 Task: Search one way flight ticket for 3 adults in first from Mosinee: Central Wisconsin Airport to Jacksonville: Albert J. Ellis Airport on 5-3-2023. Choice of flights is Frontier. Number of bags: 1 carry on bag. Price is upto 77000. Outbound departure time preference is 13:15.
Action: Mouse moved to (305, 264)
Screenshot: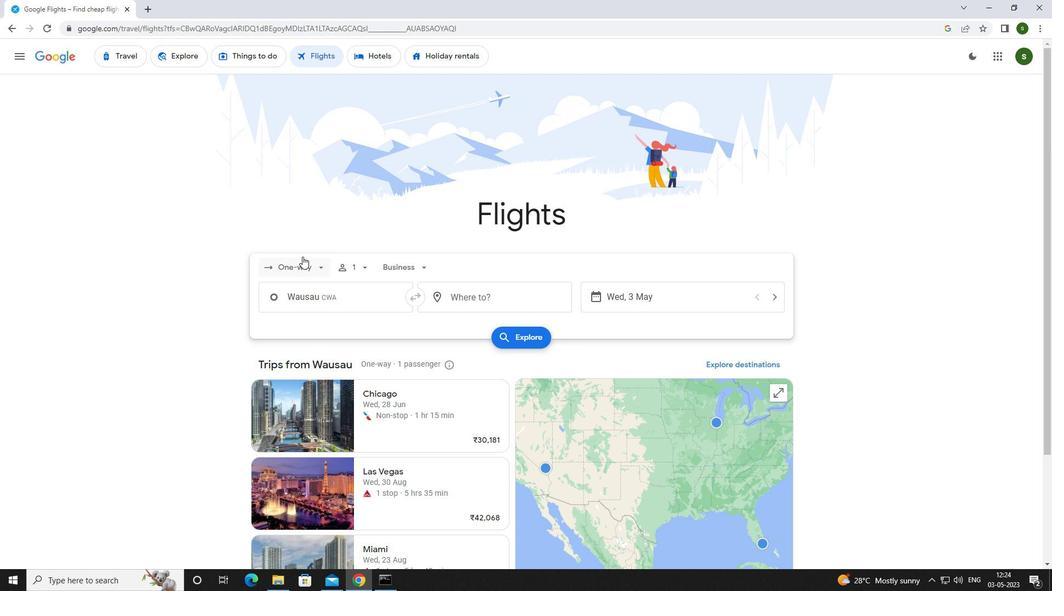 
Action: Mouse pressed left at (305, 264)
Screenshot: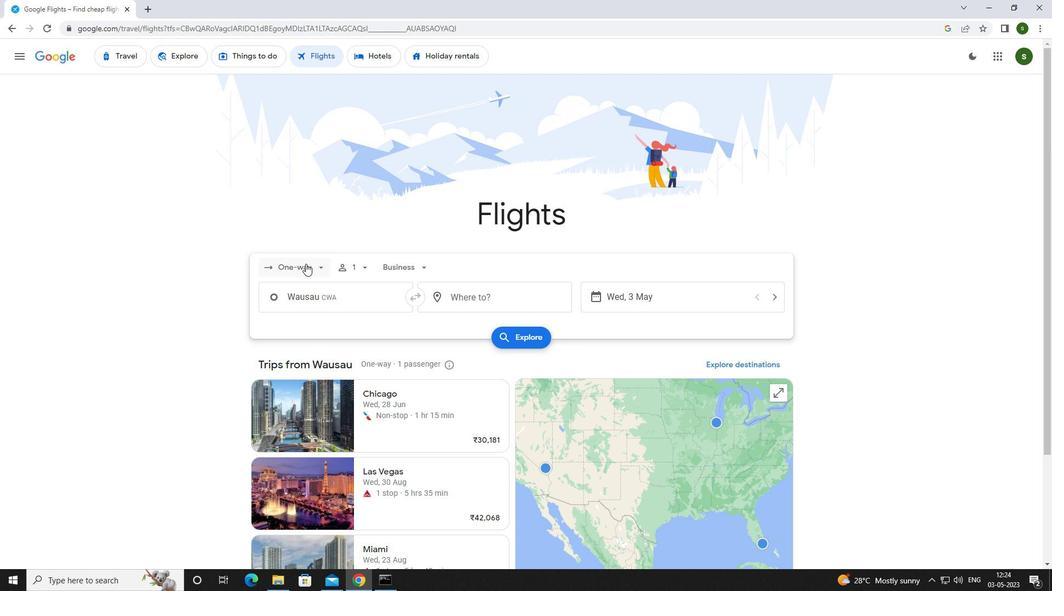 
Action: Mouse moved to (316, 314)
Screenshot: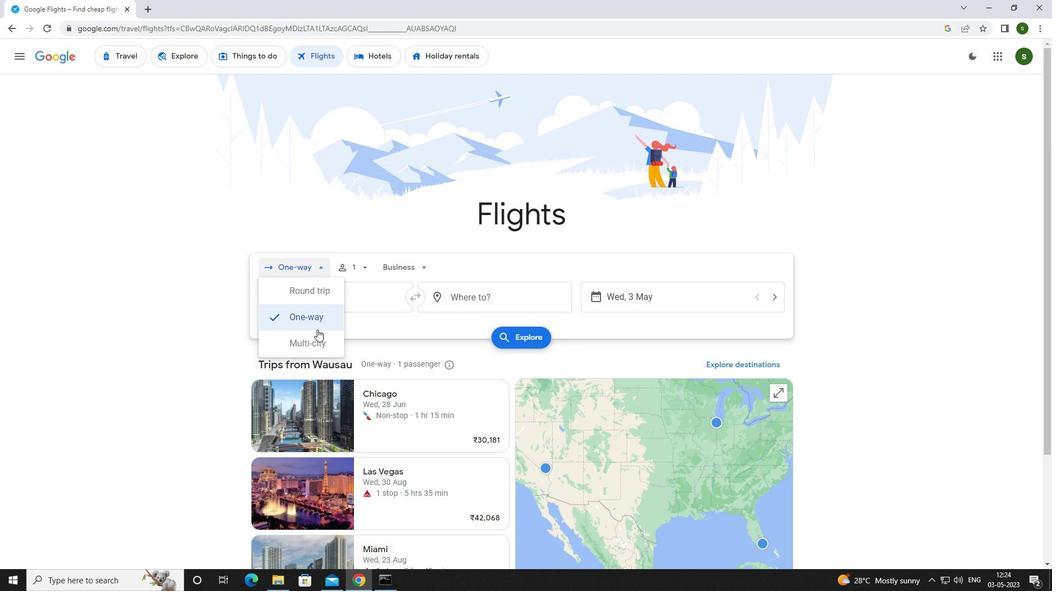 
Action: Mouse pressed left at (316, 314)
Screenshot: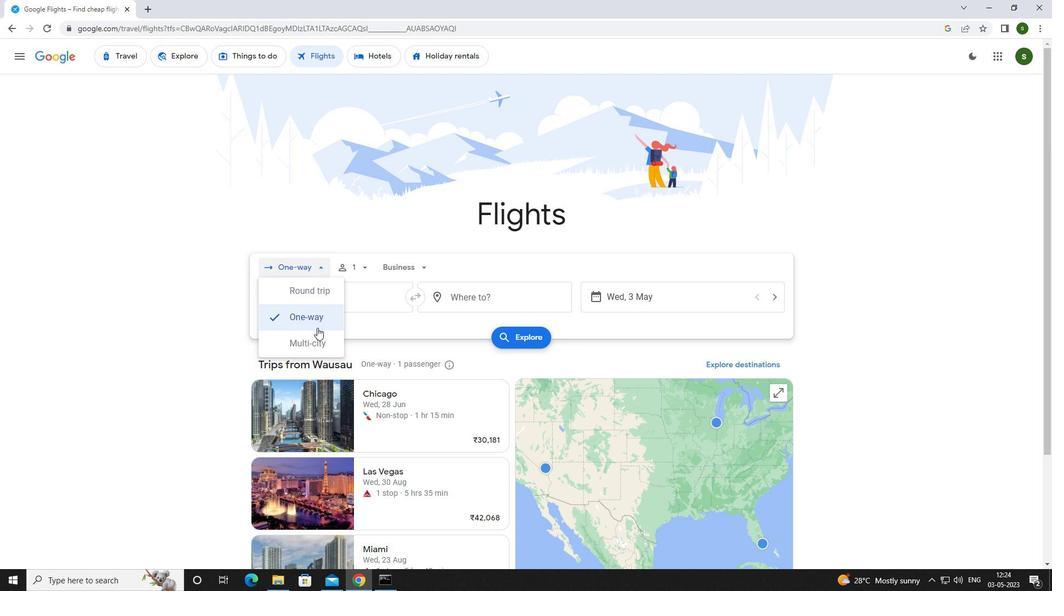 
Action: Mouse moved to (357, 265)
Screenshot: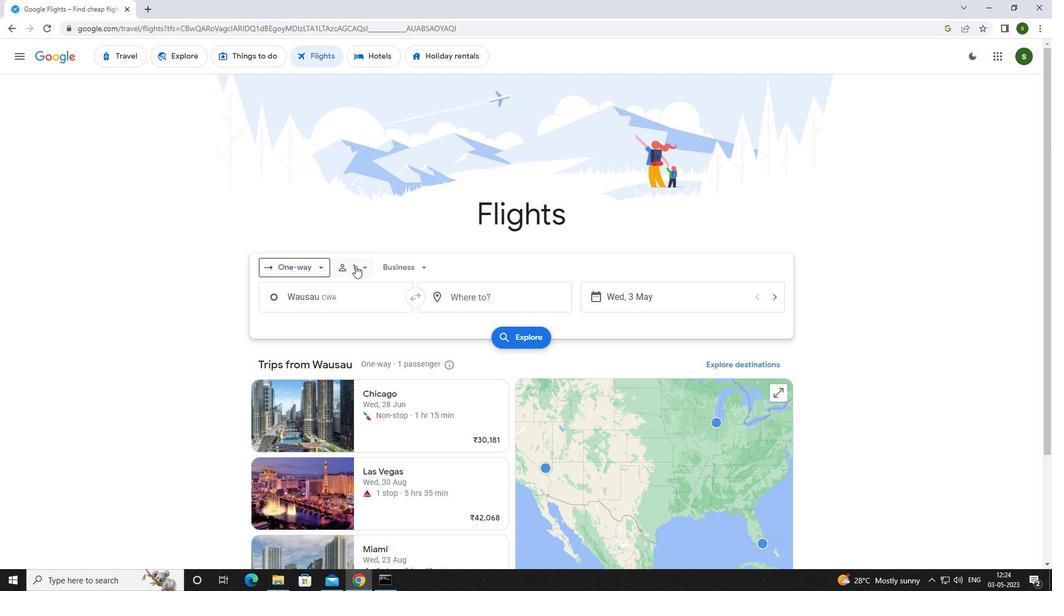 
Action: Mouse pressed left at (357, 265)
Screenshot: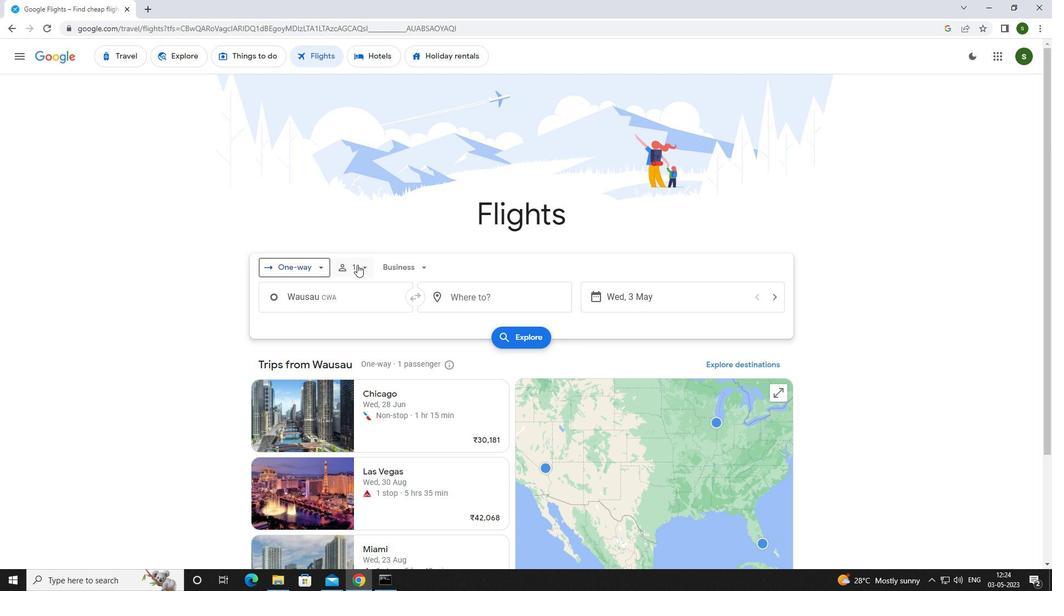 
Action: Mouse moved to (448, 294)
Screenshot: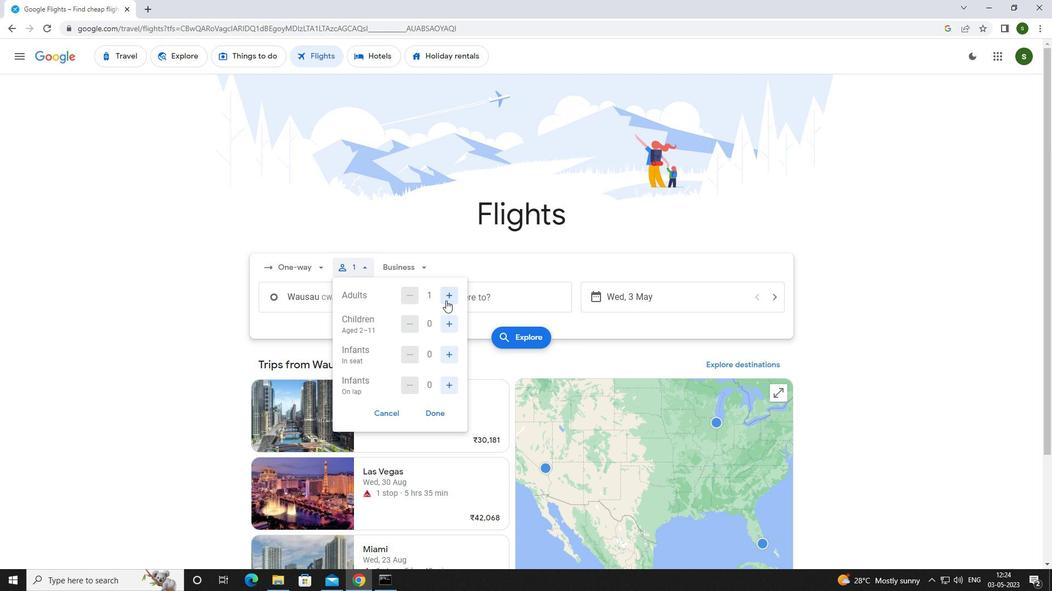 
Action: Mouse pressed left at (448, 294)
Screenshot: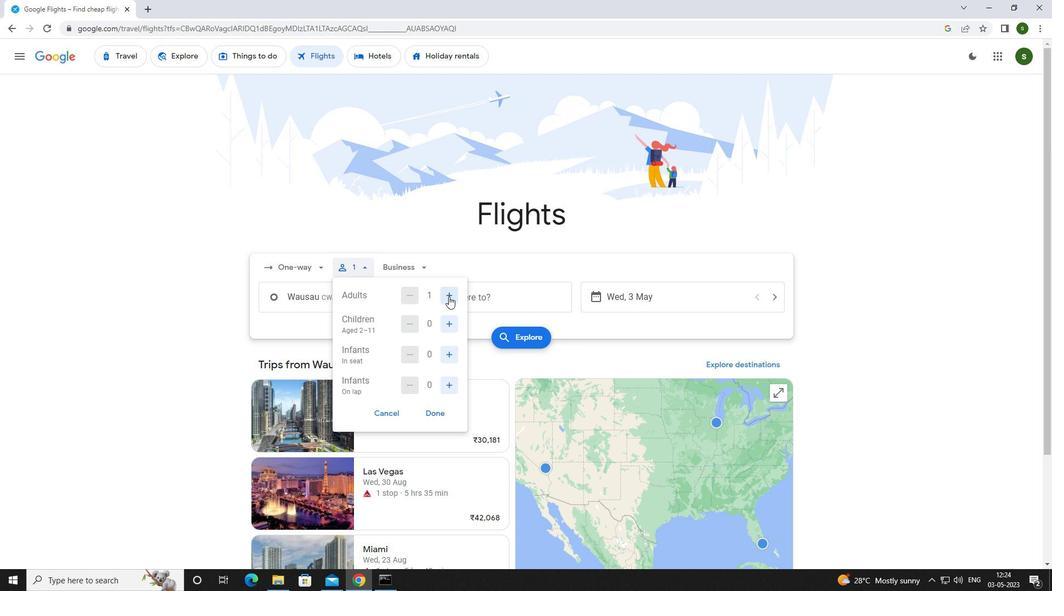 
Action: Mouse pressed left at (448, 294)
Screenshot: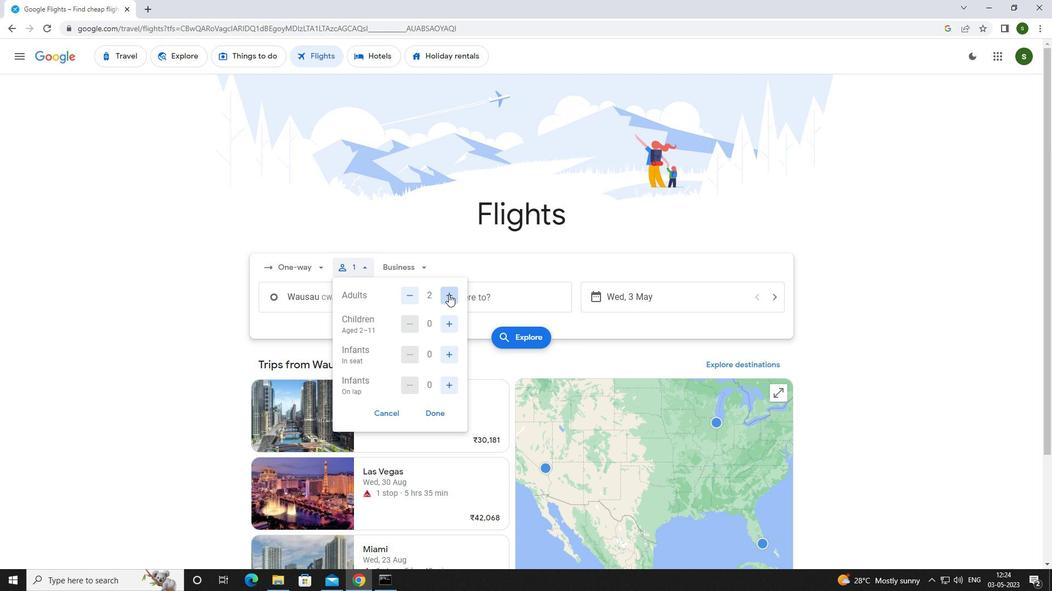
Action: Mouse moved to (407, 262)
Screenshot: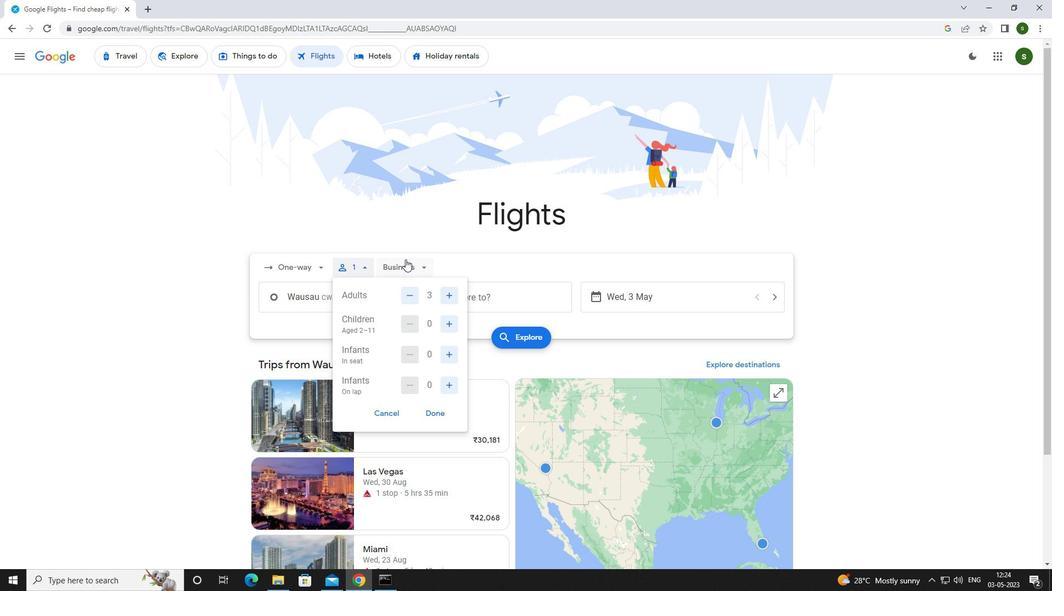 
Action: Mouse pressed left at (407, 262)
Screenshot: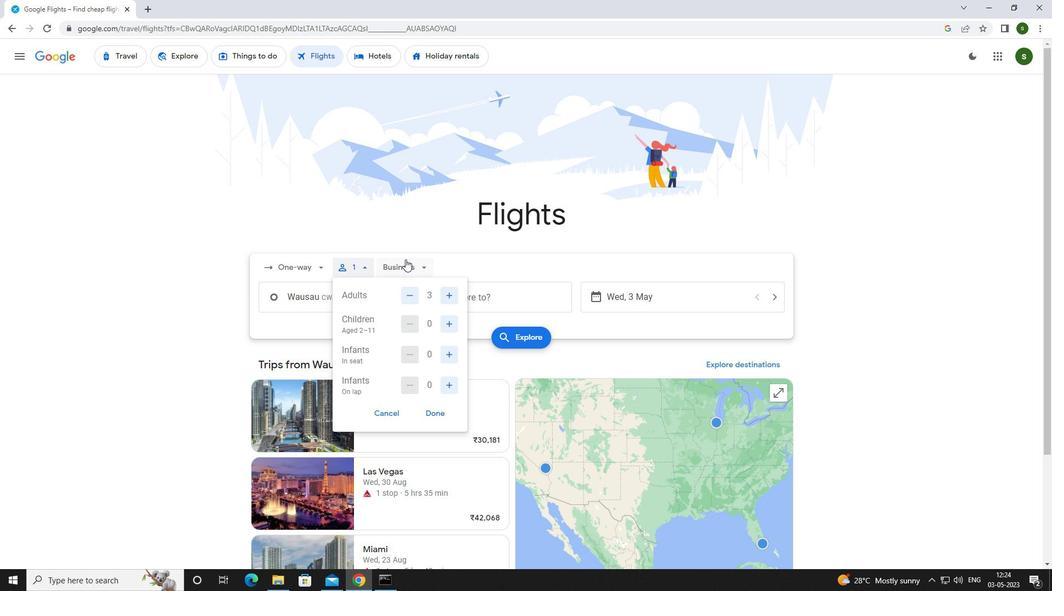 
Action: Mouse moved to (425, 366)
Screenshot: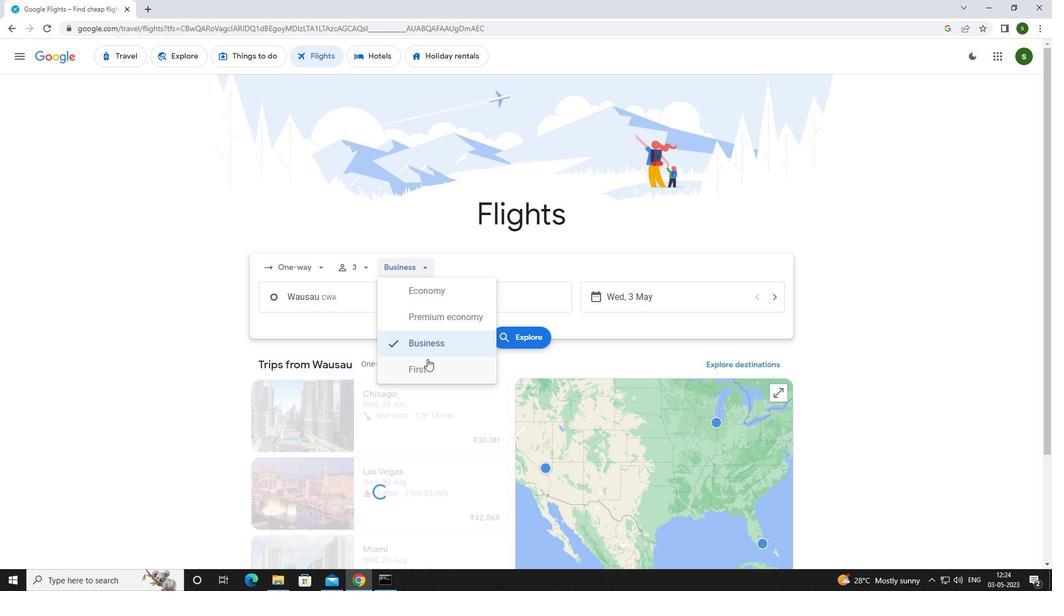 
Action: Mouse pressed left at (425, 366)
Screenshot: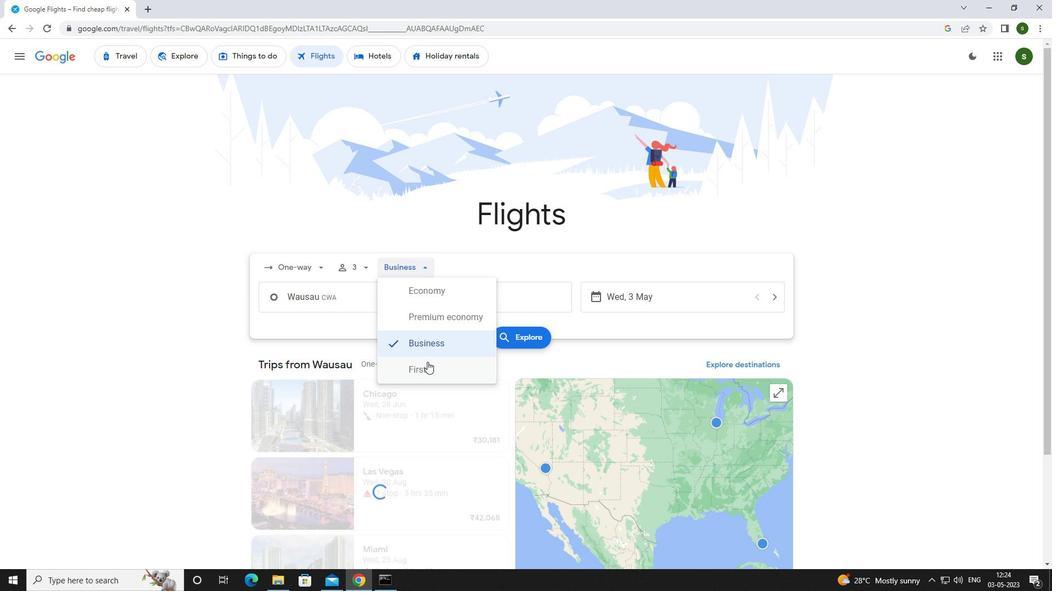 
Action: Mouse moved to (365, 302)
Screenshot: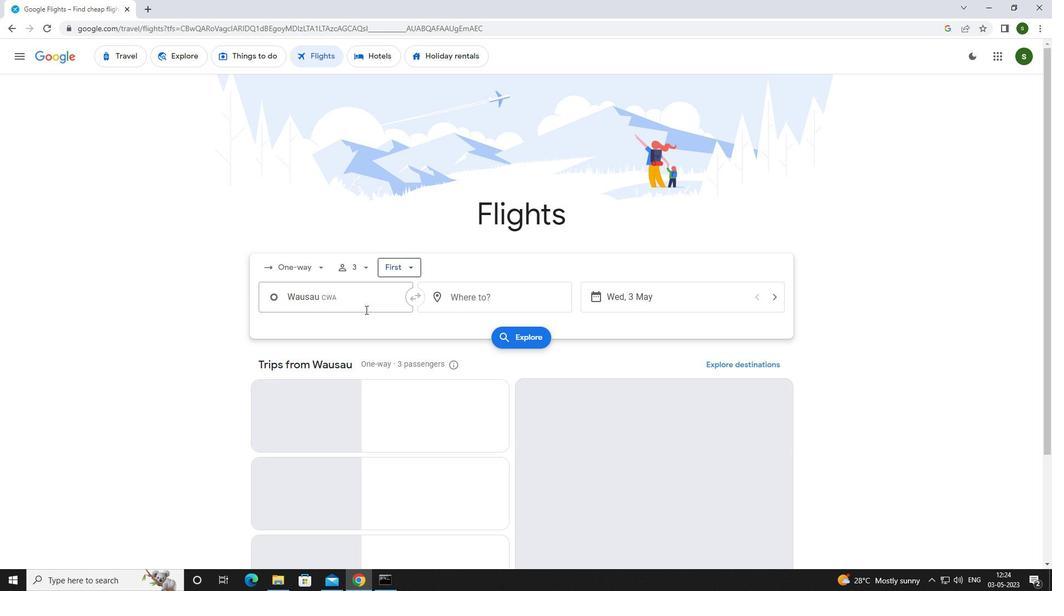 
Action: Mouse pressed left at (365, 302)
Screenshot: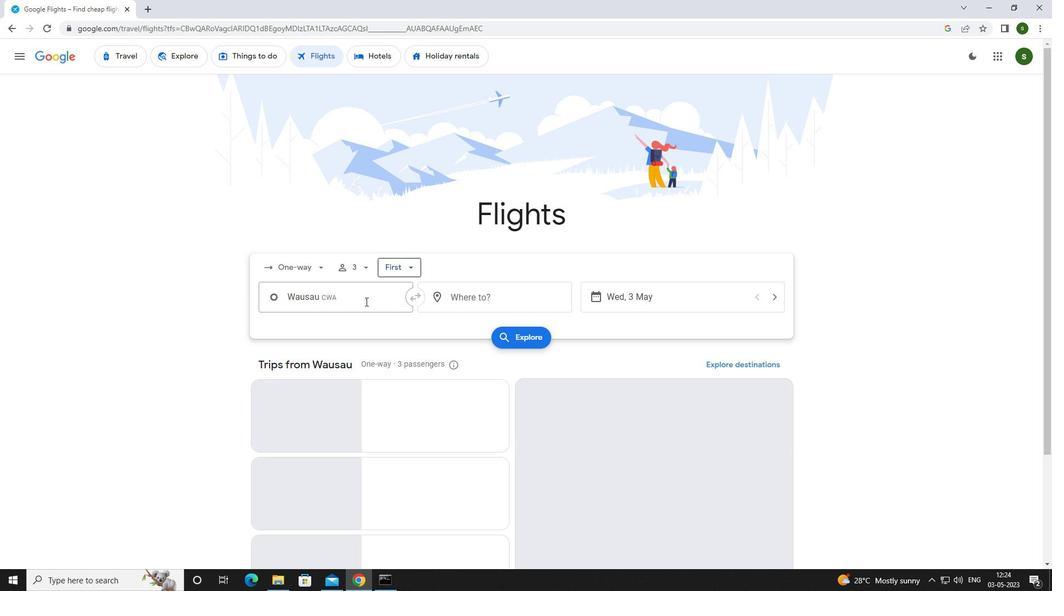 
Action: Key pressed <Key.caps_lock>m<Key.caps_lock>oisn<Key.backspace><Key.backspace><Key.backspace>sinee
Screenshot: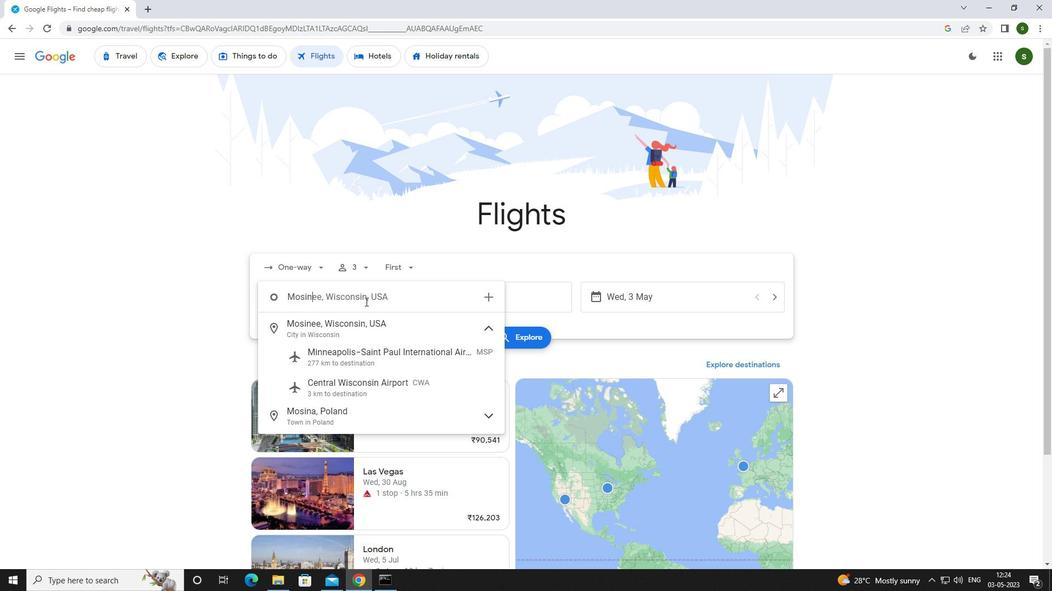 
Action: Mouse moved to (372, 385)
Screenshot: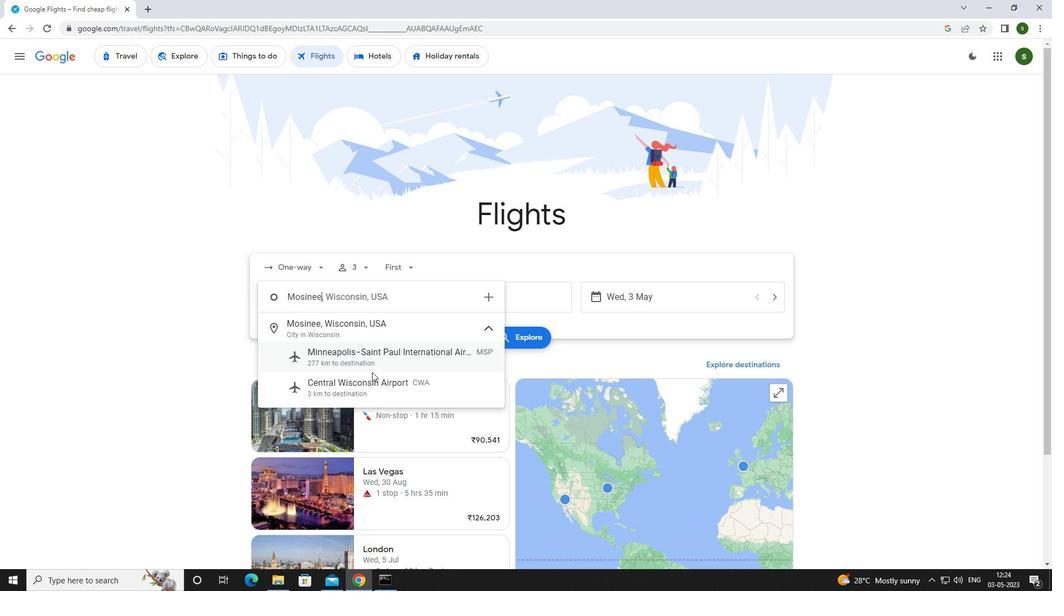 
Action: Mouse pressed left at (372, 385)
Screenshot: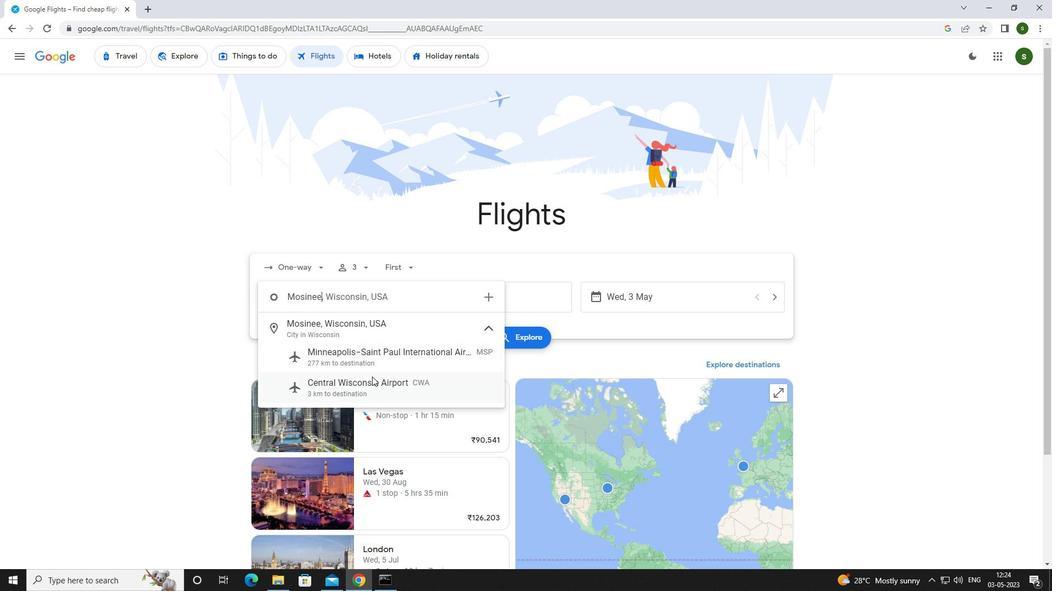
Action: Mouse moved to (454, 300)
Screenshot: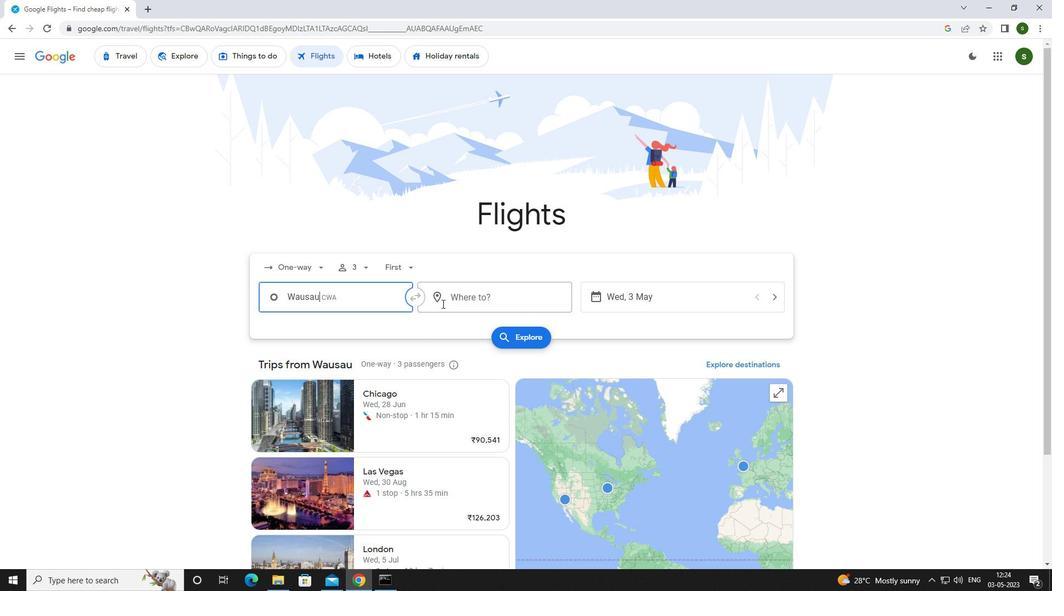
Action: Mouse pressed left at (454, 300)
Screenshot: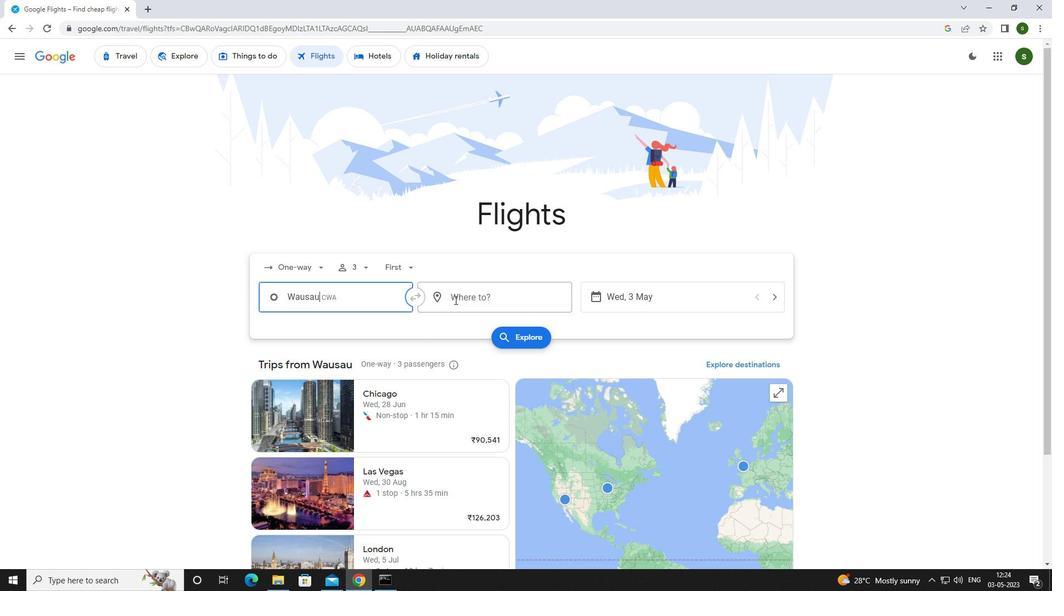 
Action: Mouse moved to (457, 298)
Screenshot: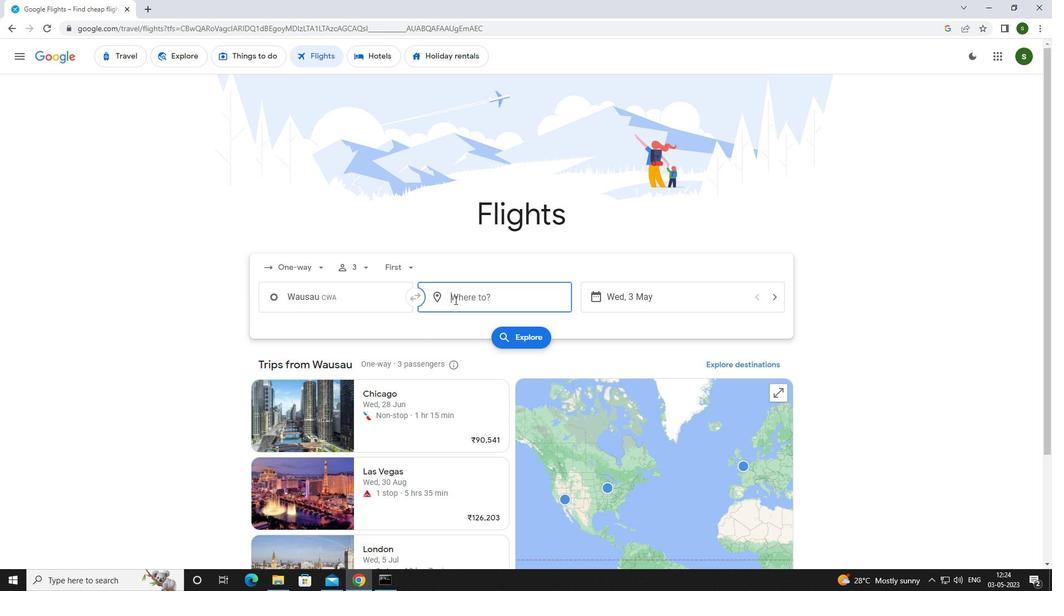 
Action: Key pressed <Key.caps_lock>a<Key.caps_lock>lbert<Key.space>
Screenshot: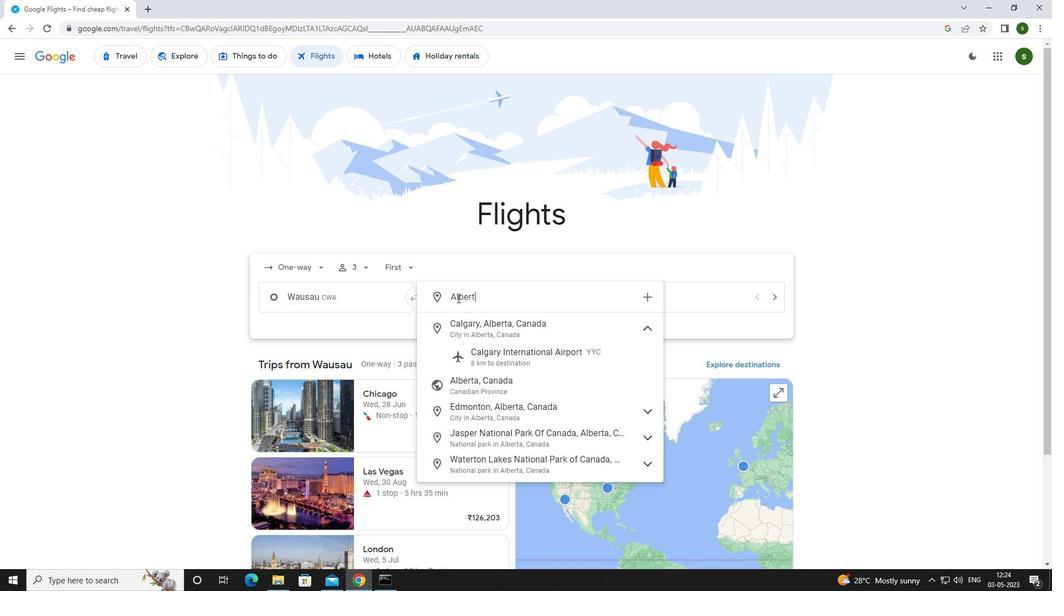 
Action: Mouse moved to (471, 323)
Screenshot: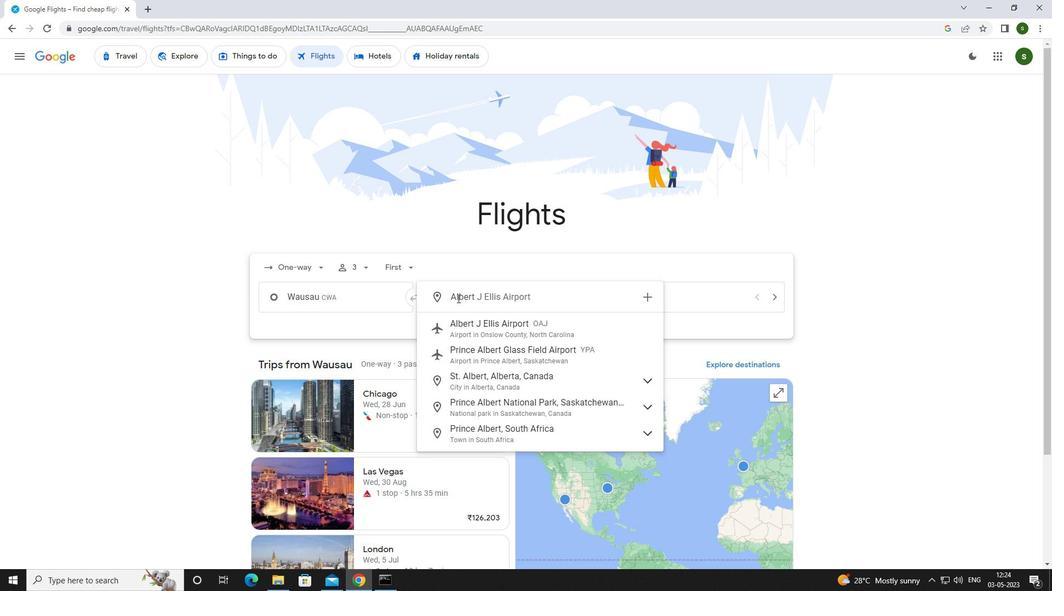 
Action: Mouse pressed left at (471, 323)
Screenshot: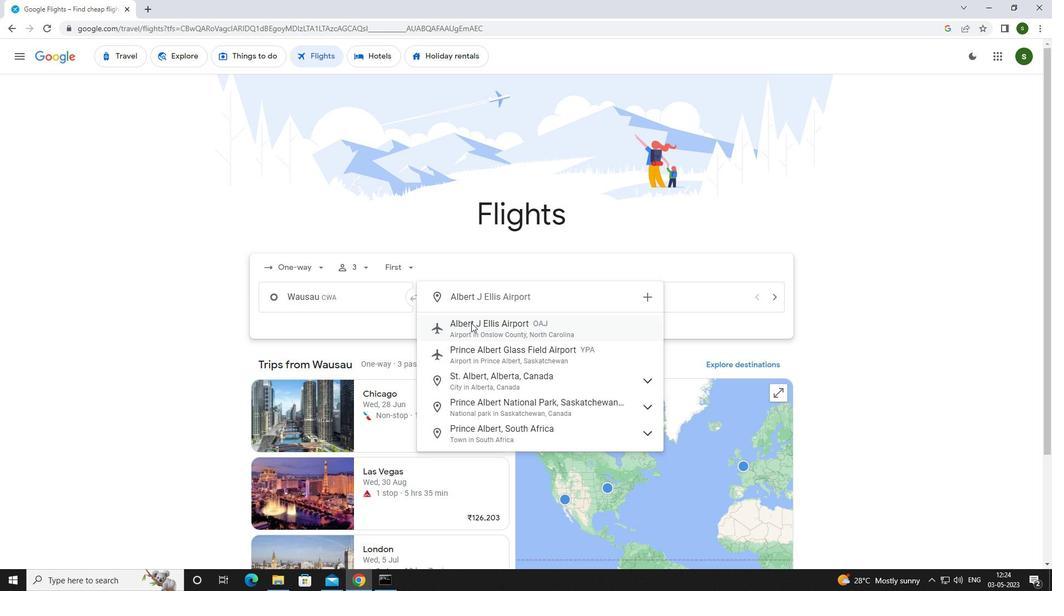 
Action: Mouse moved to (658, 298)
Screenshot: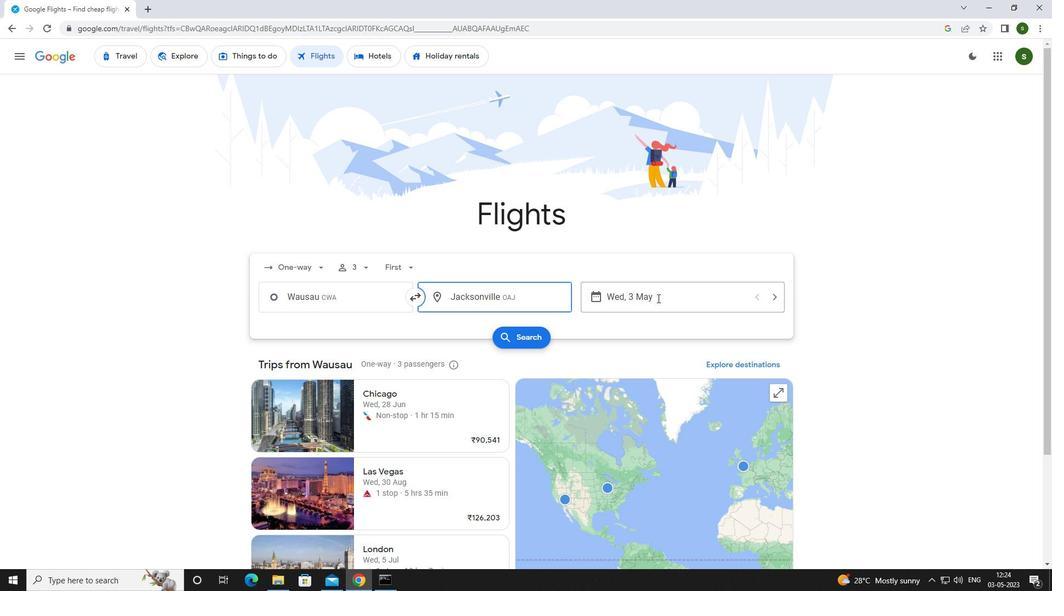 
Action: Mouse pressed left at (658, 298)
Screenshot: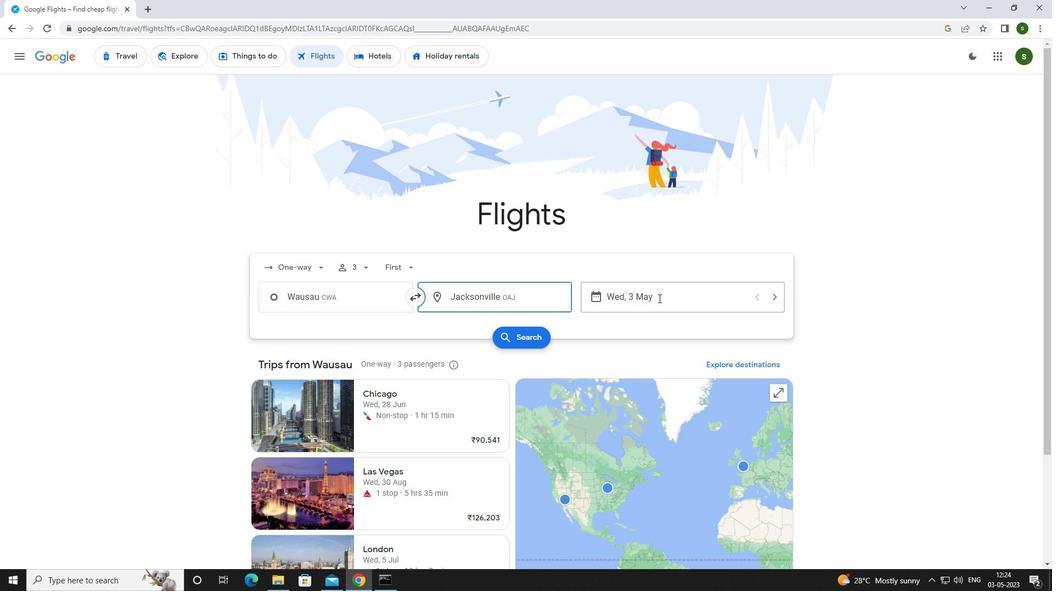 
Action: Mouse moved to (467, 375)
Screenshot: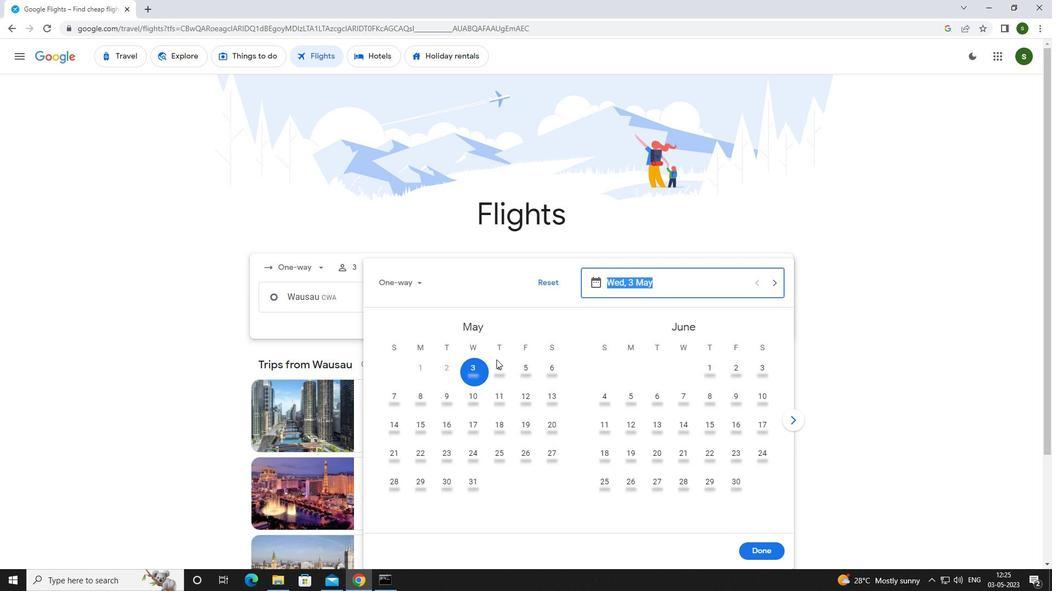 
Action: Mouse pressed left at (467, 375)
Screenshot: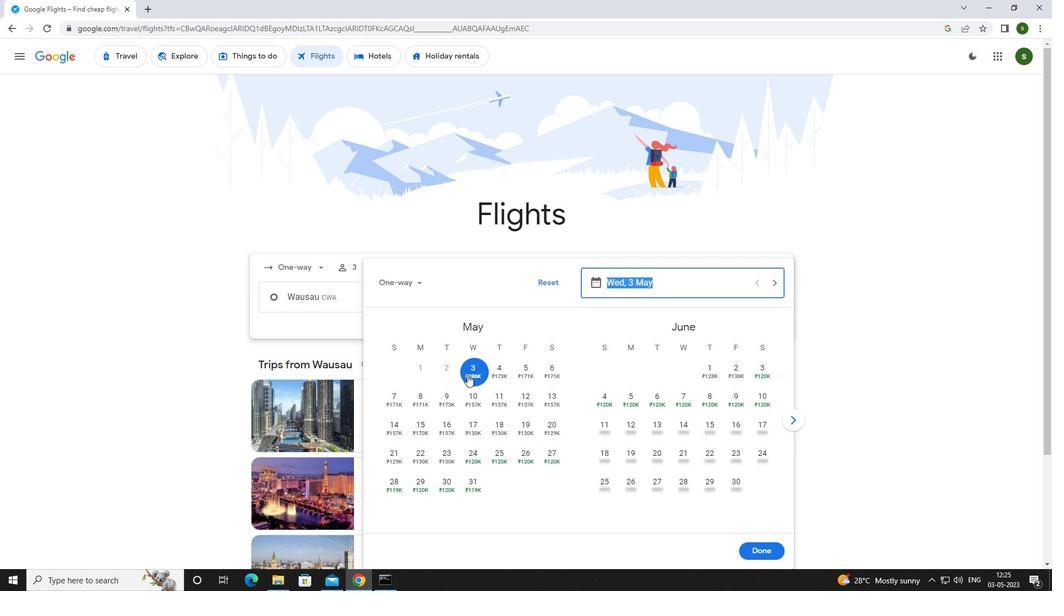 
Action: Mouse moved to (761, 550)
Screenshot: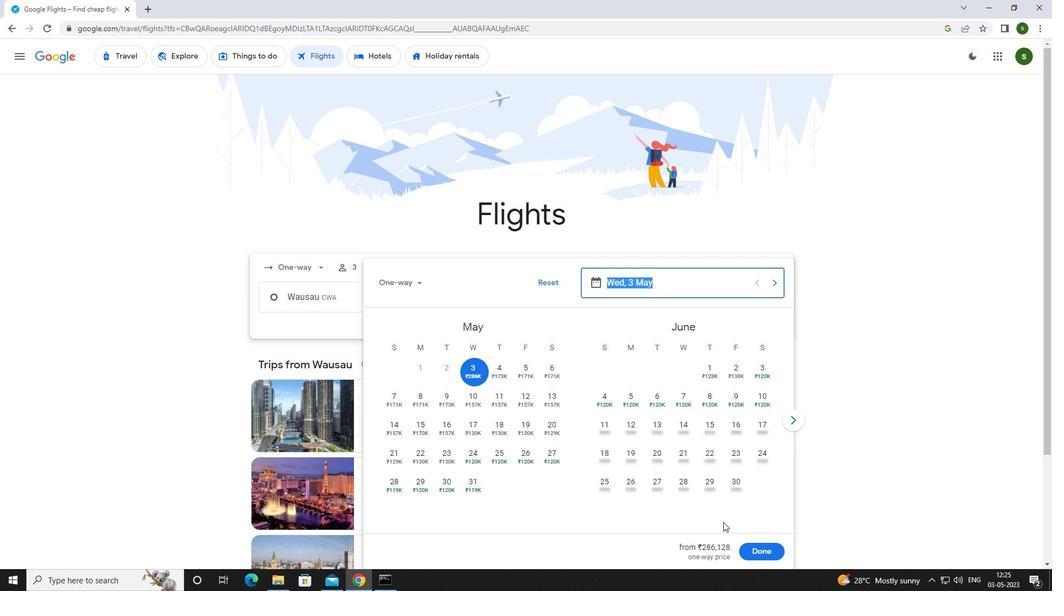 
Action: Mouse pressed left at (761, 550)
Screenshot: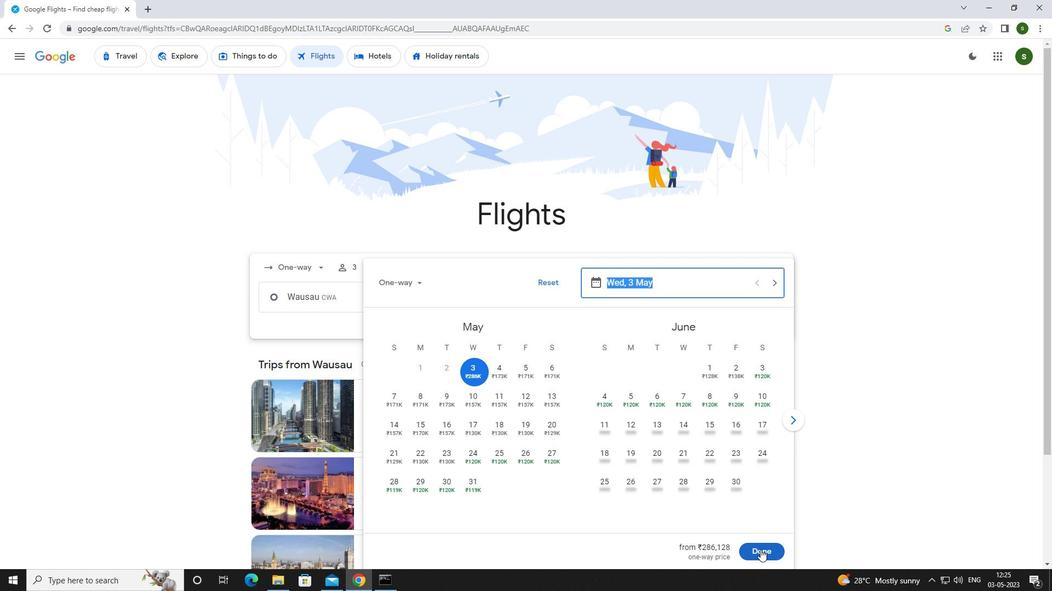 
Action: Mouse moved to (541, 336)
Screenshot: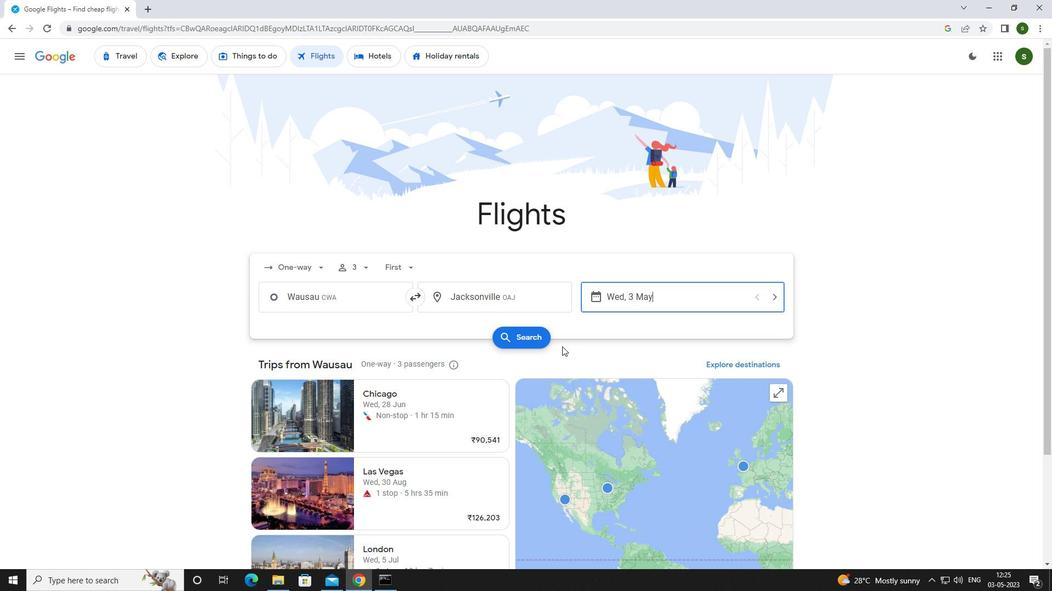 
Action: Mouse pressed left at (541, 336)
Screenshot: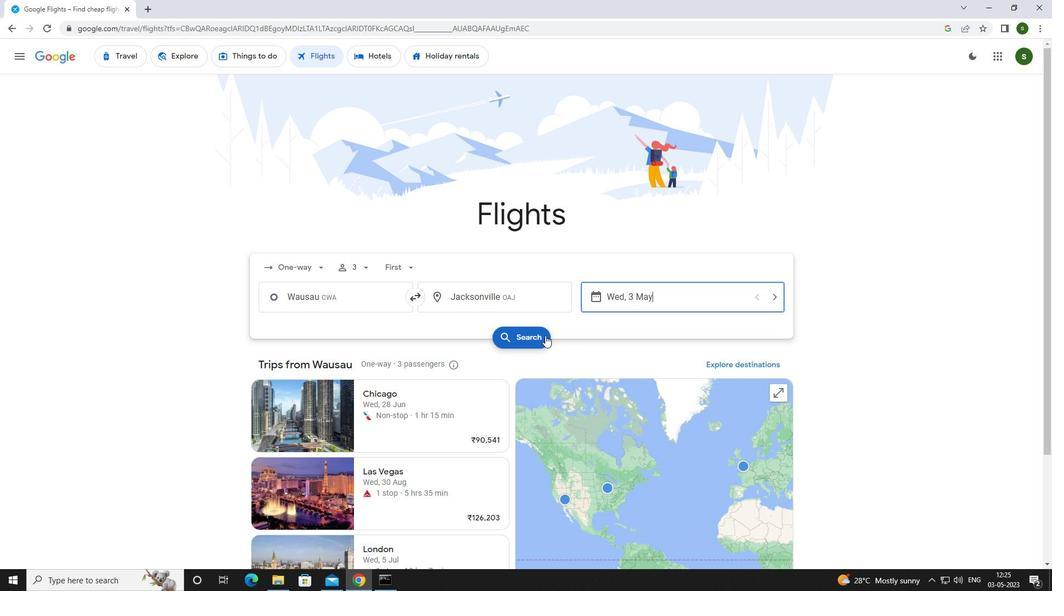
Action: Mouse moved to (267, 160)
Screenshot: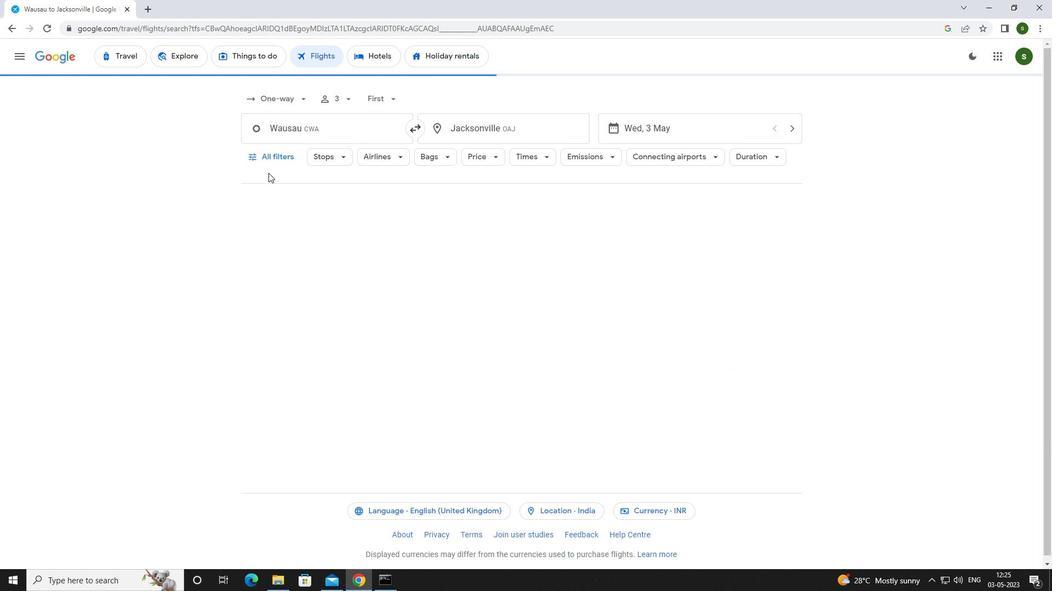 
Action: Mouse pressed left at (267, 160)
Screenshot: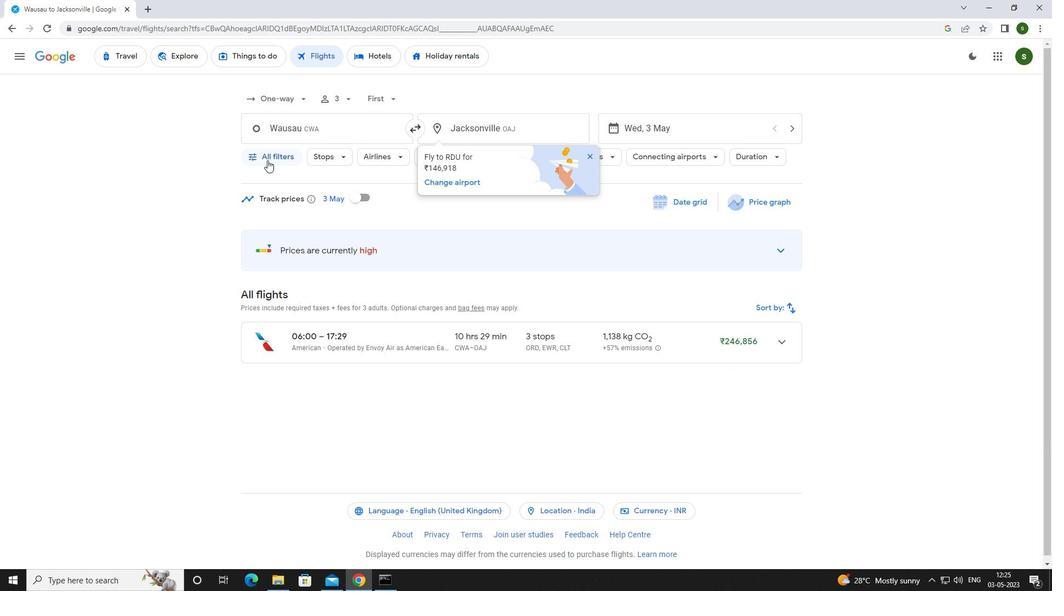 
Action: Mouse moved to (411, 390)
Screenshot: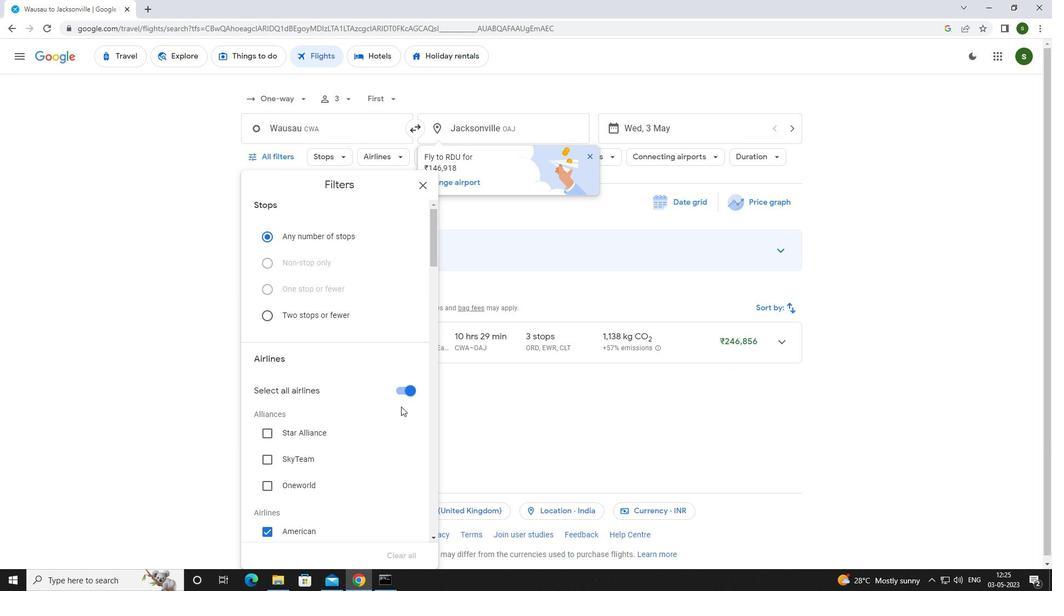 
Action: Mouse pressed left at (411, 390)
Screenshot: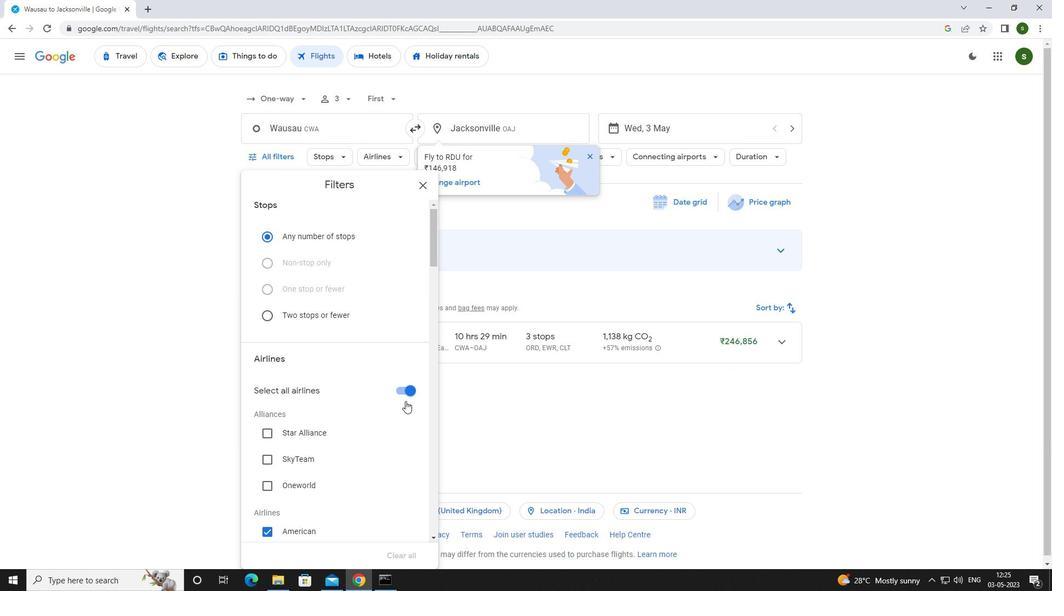
Action: Mouse moved to (382, 333)
Screenshot: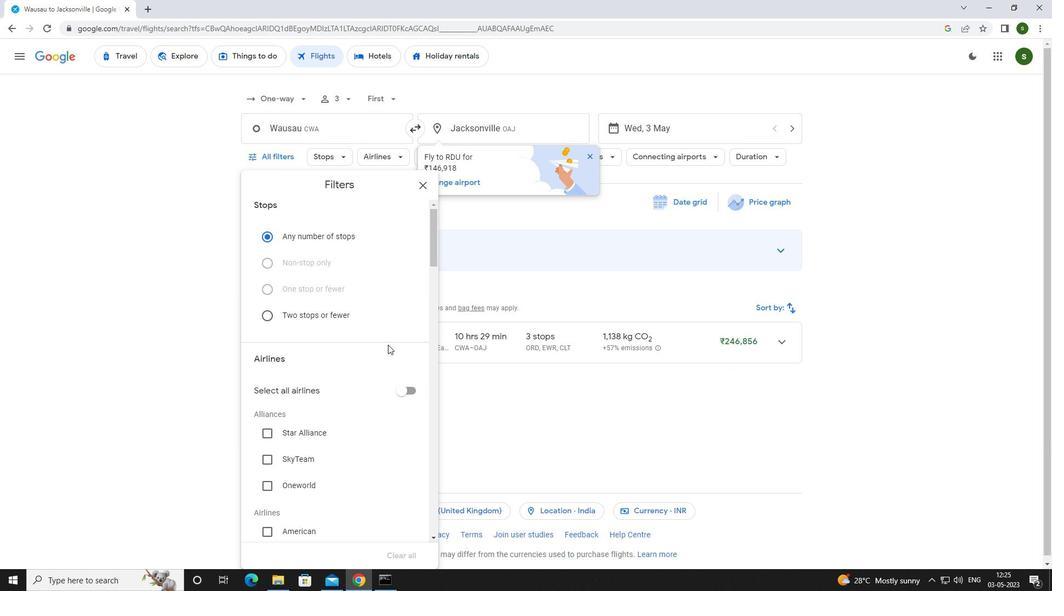 
Action: Mouse scrolled (382, 332) with delta (0, 0)
Screenshot: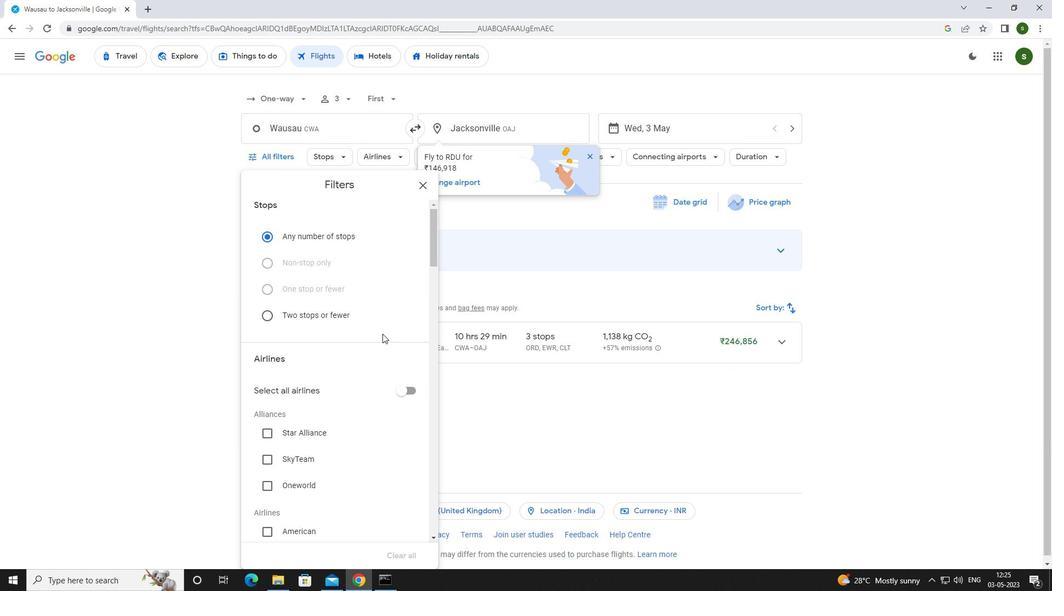 
Action: Mouse scrolled (382, 332) with delta (0, 0)
Screenshot: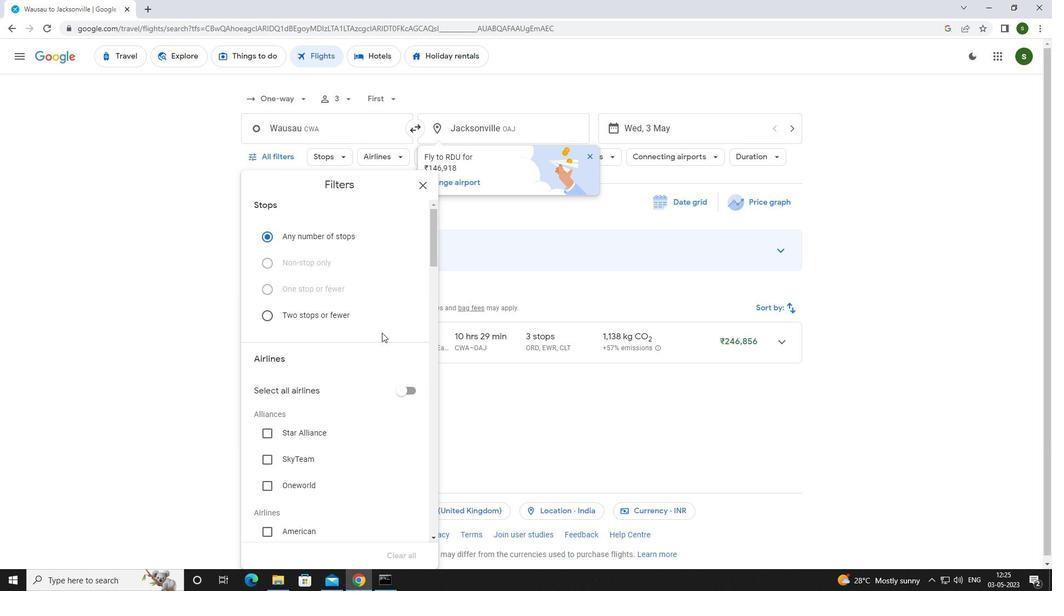 
Action: Mouse scrolled (382, 332) with delta (0, 0)
Screenshot: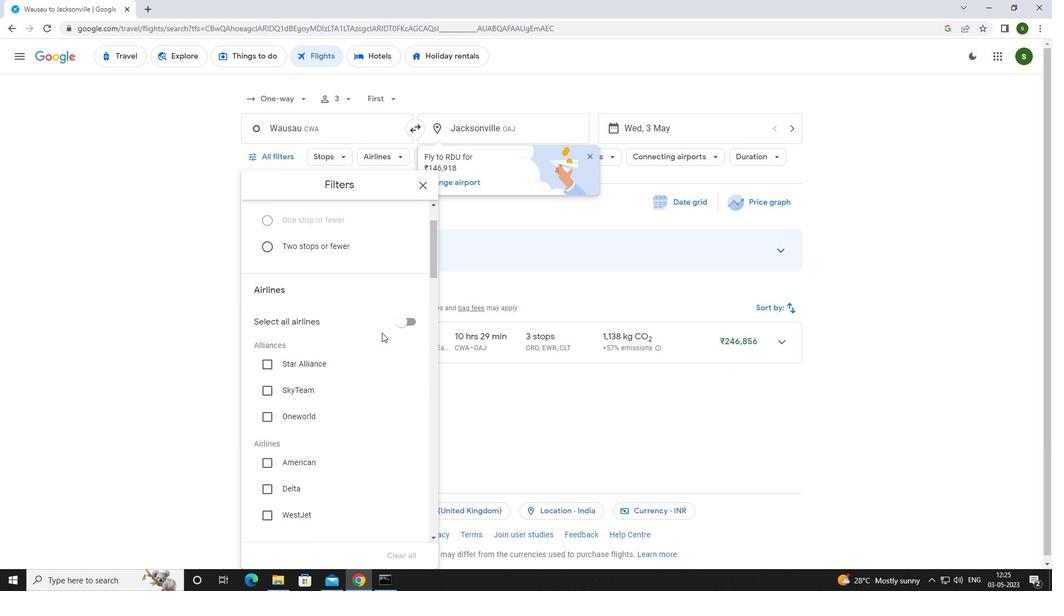 
Action: Mouse scrolled (382, 332) with delta (0, 0)
Screenshot: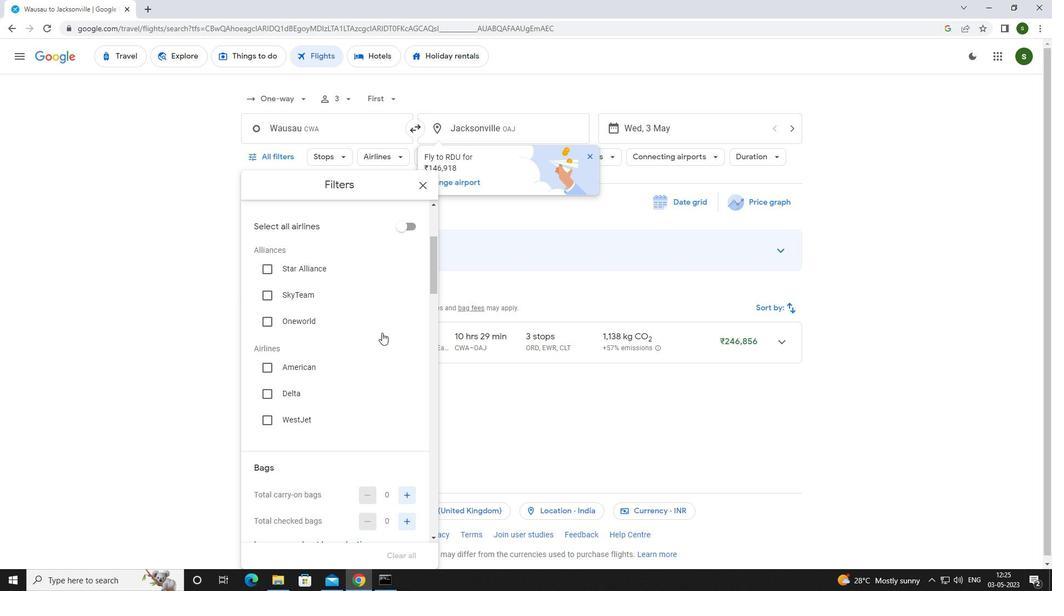 
Action: Mouse scrolled (382, 332) with delta (0, 0)
Screenshot: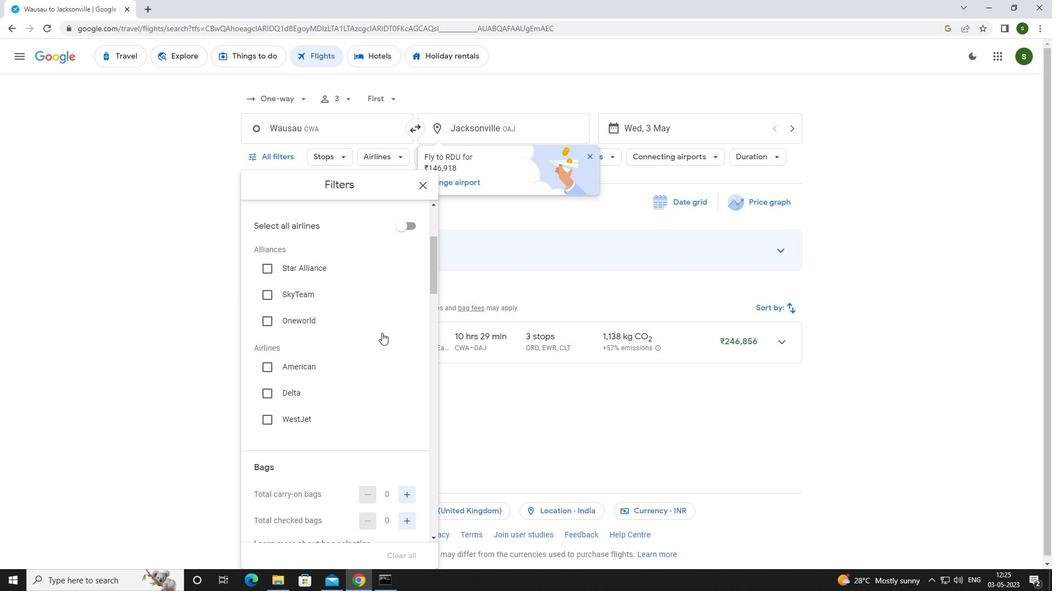 
Action: Mouse scrolled (382, 332) with delta (0, 0)
Screenshot: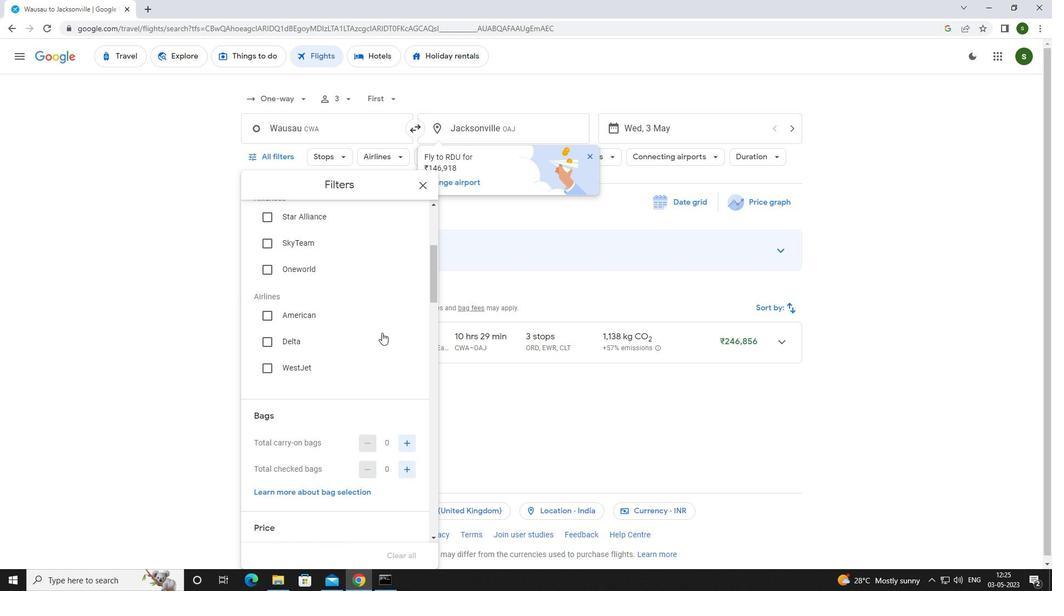 
Action: Mouse moved to (406, 332)
Screenshot: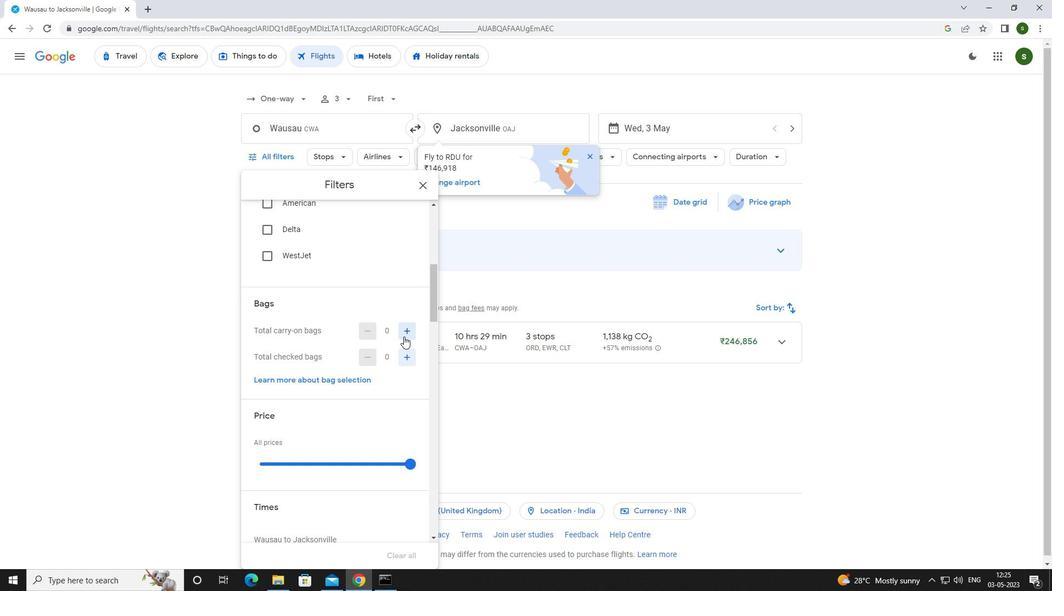 
Action: Mouse pressed left at (406, 332)
Screenshot: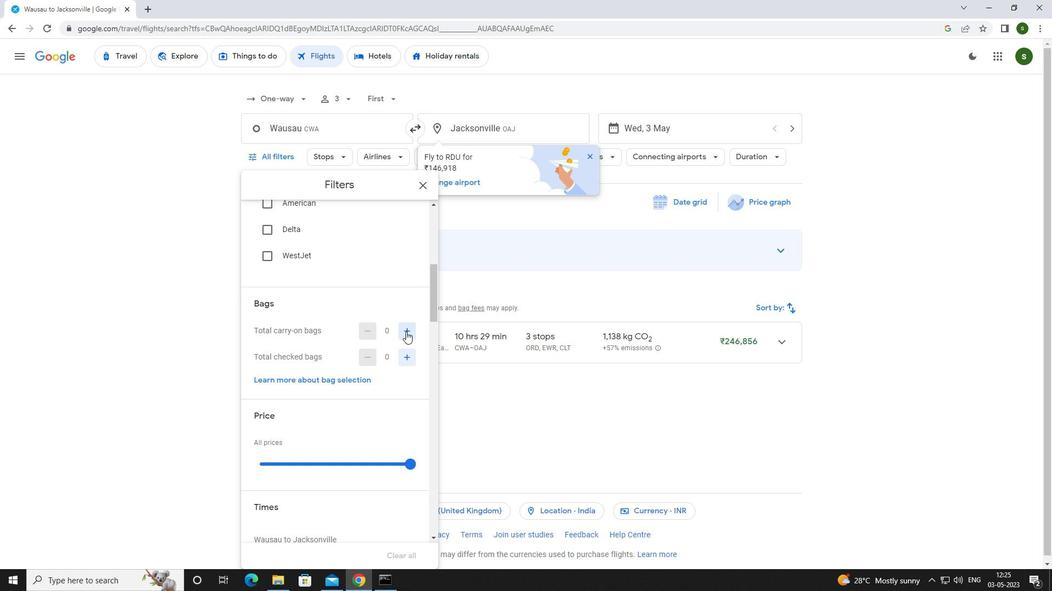 
Action: Mouse scrolled (406, 331) with delta (0, 0)
Screenshot: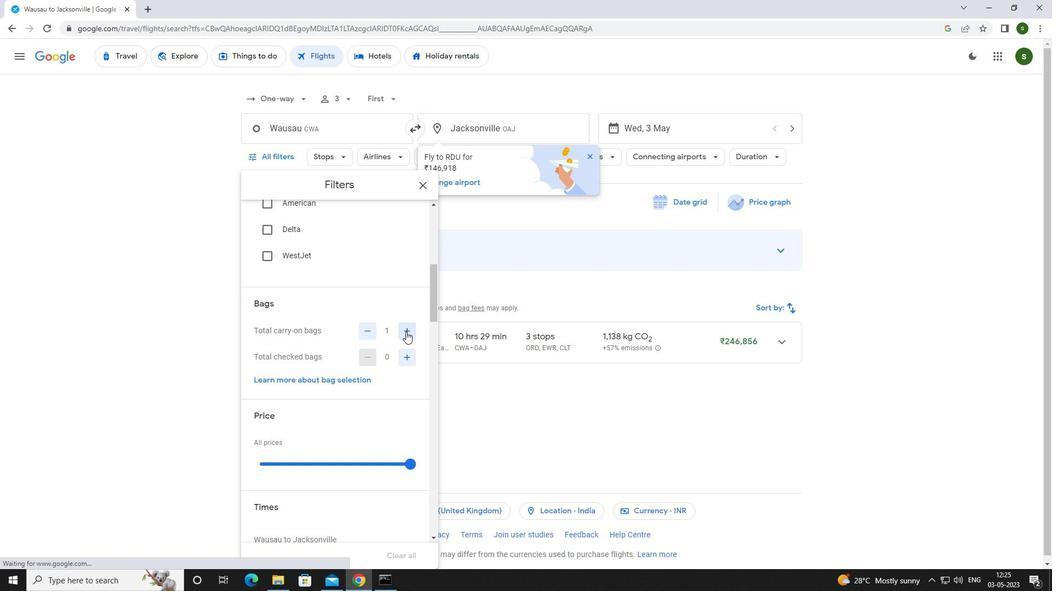 
Action: Mouse scrolled (406, 331) with delta (0, 0)
Screenshot: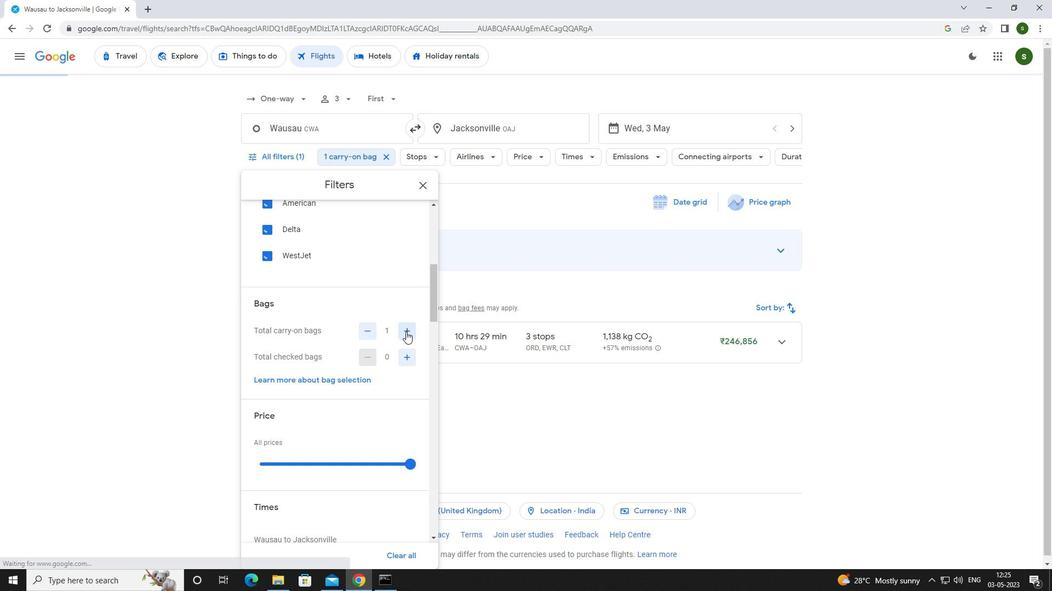 
Action: Mouse moved to (406, 351)
Screenshot: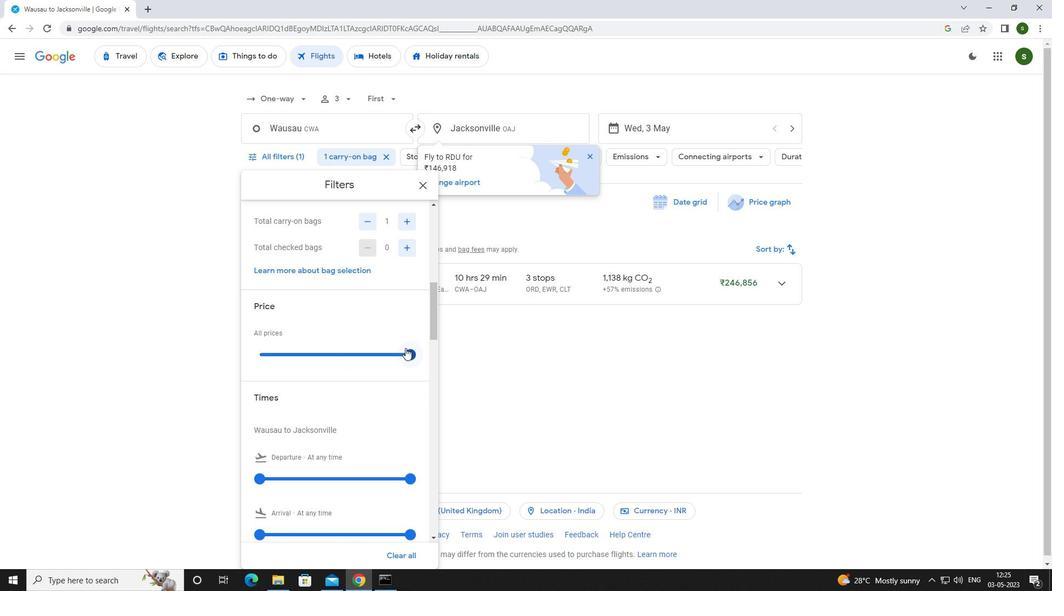
Action: Mouse pressed left at (406, 351)
Screenshot: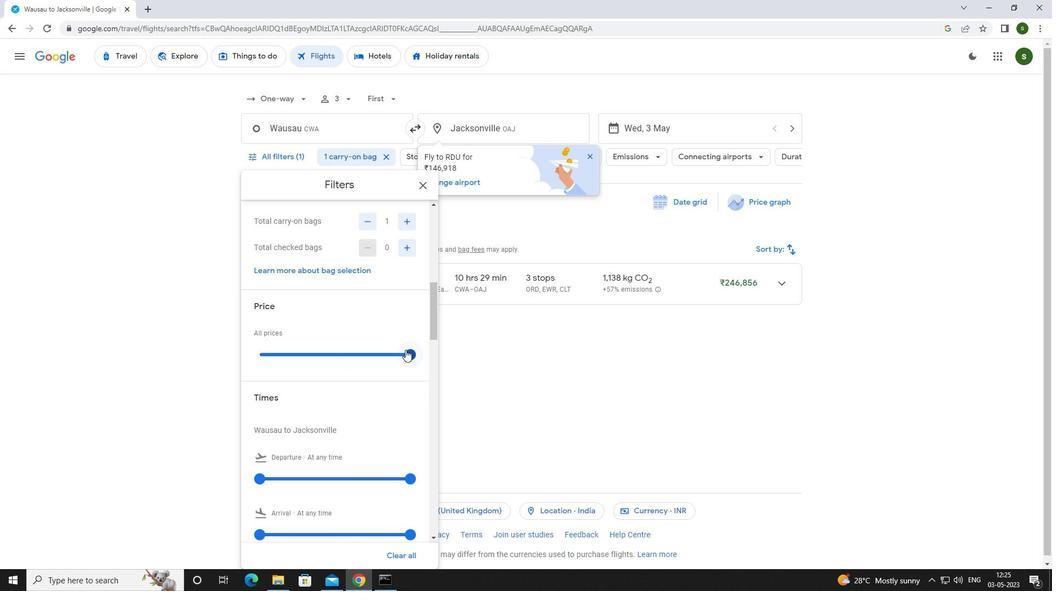 
Action: Mouse moved to (317, 379)
Screenshot: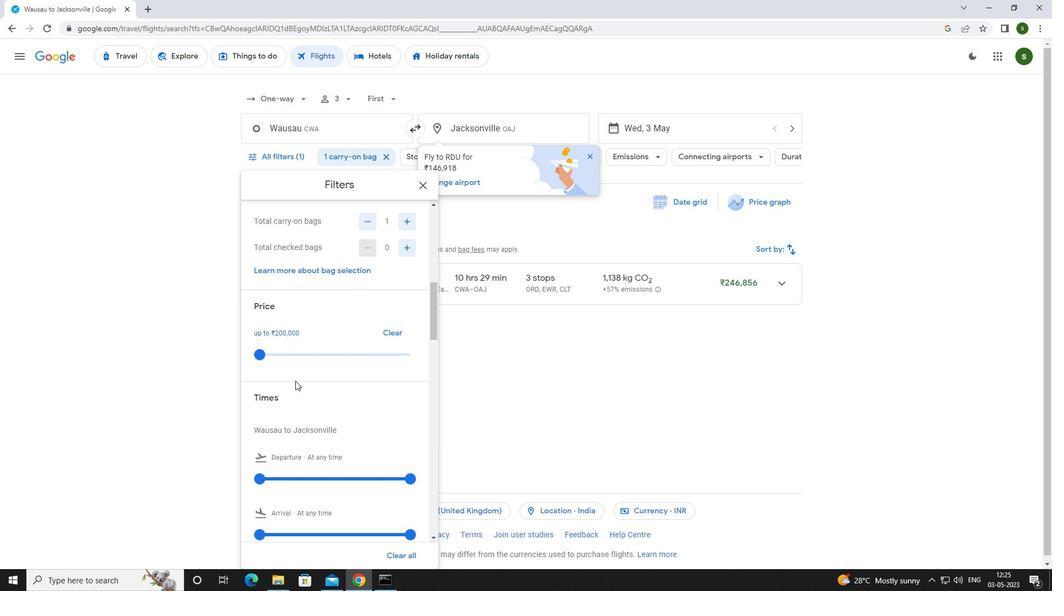 
Action: Mouse scrolled (317, 379) with delta (0, 0)
Screenshot: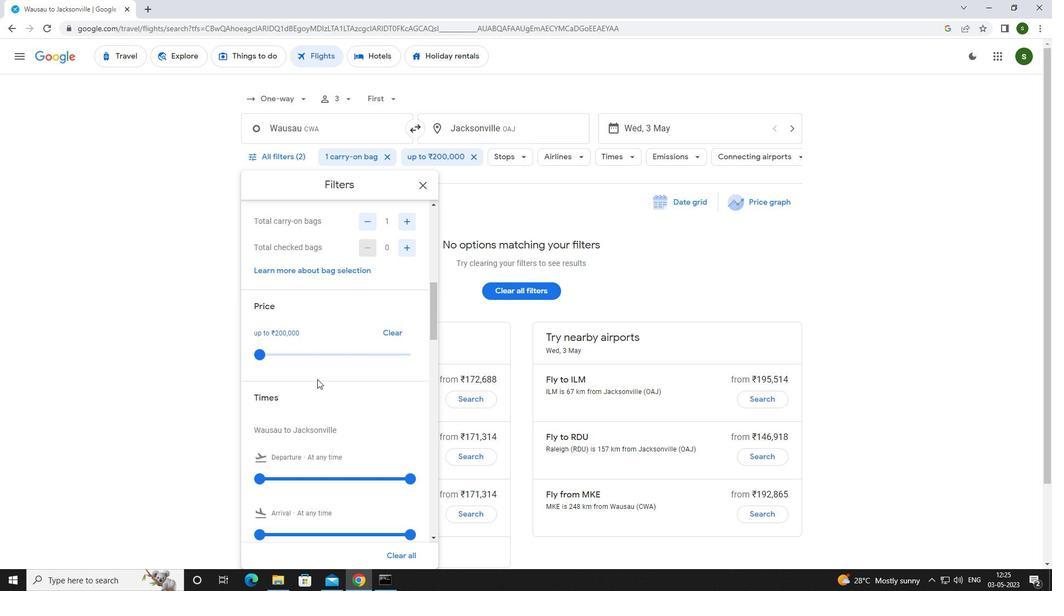 
Action: Mouse scrolled (317, 379) with delta (0, 0)
Screenshot: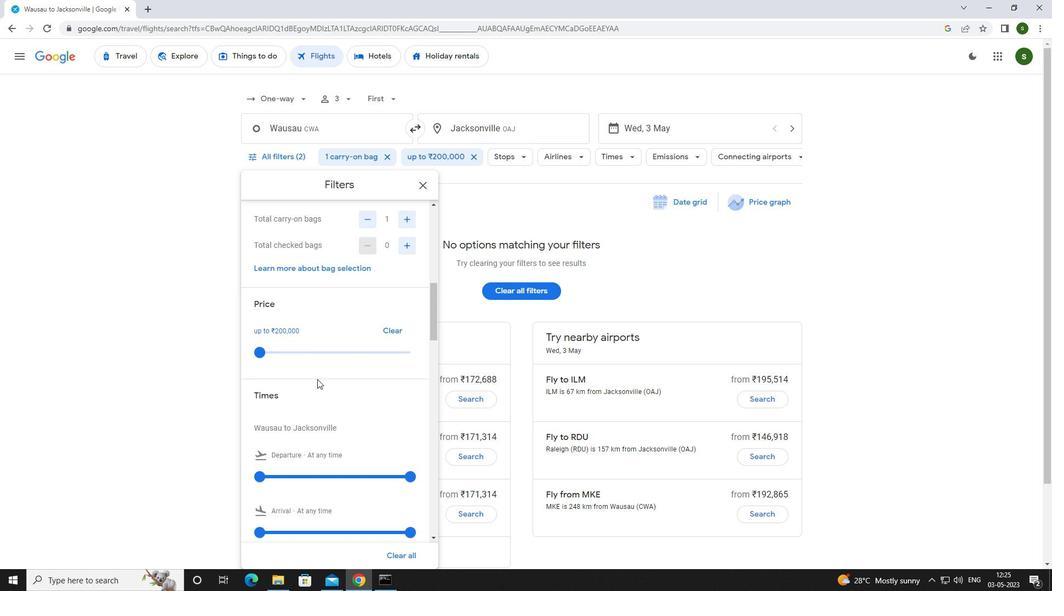 
Action: Mouse moved to (259, 369)
Screenshot: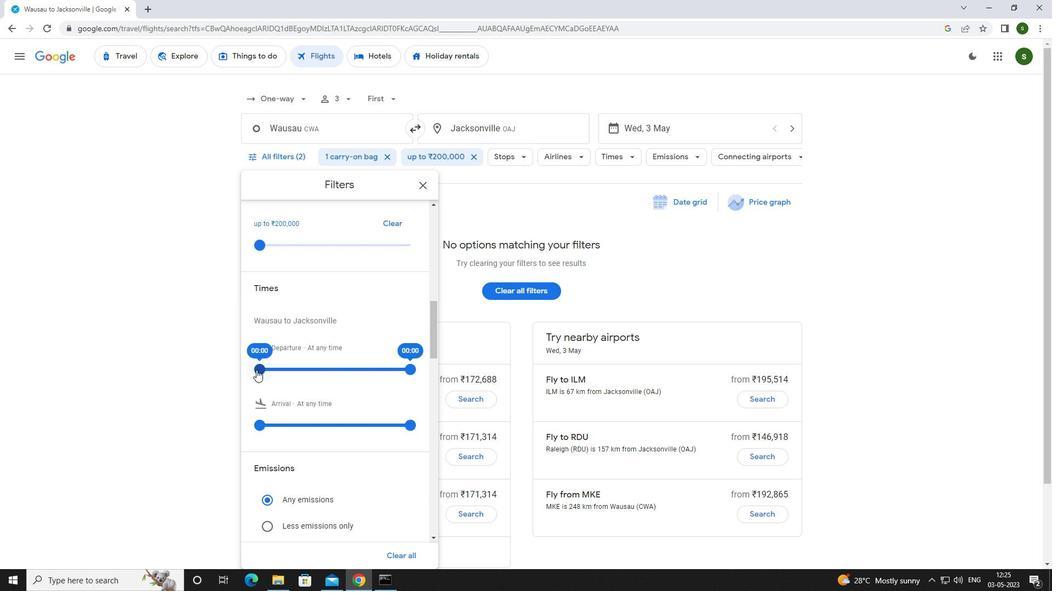 
Action: Mouse pressed left at (259, 369)
Screenshot: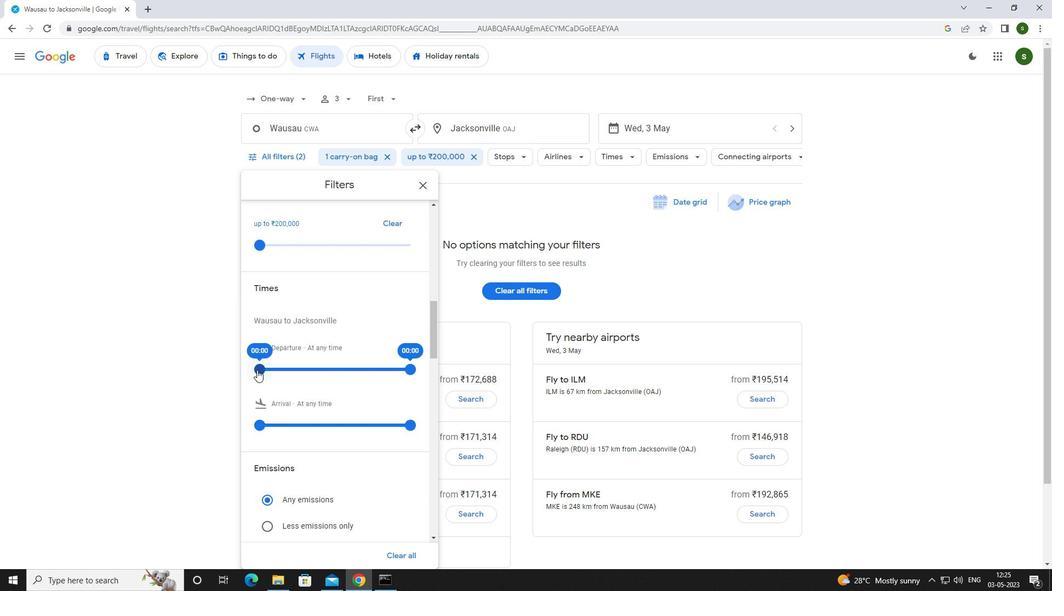 
Action: Mouse moved to (742, 281)
Screenshot: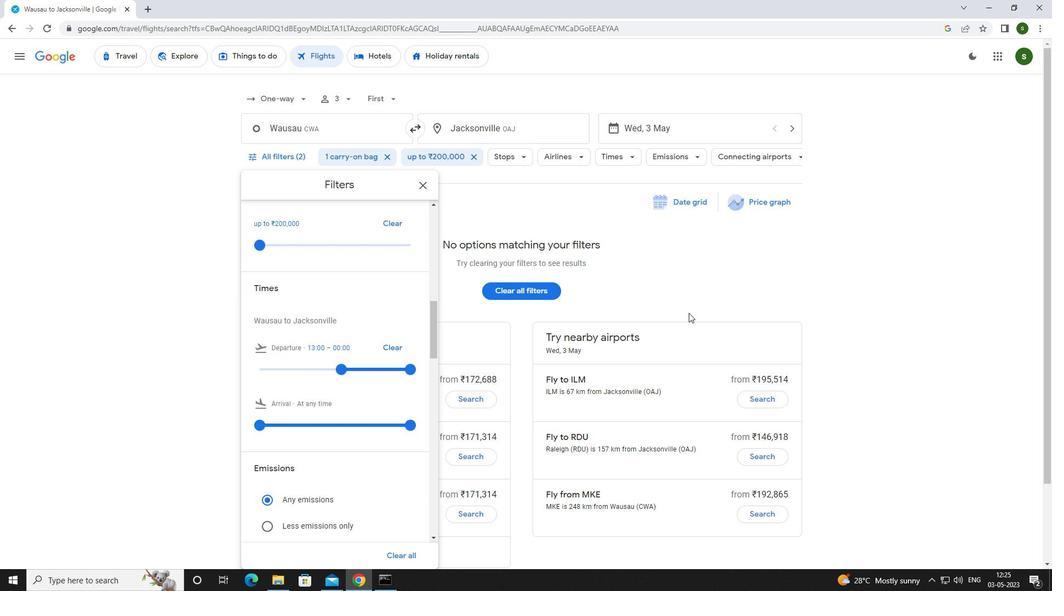 
Action: Mouse pressed left at (742, 281)
Screenshot: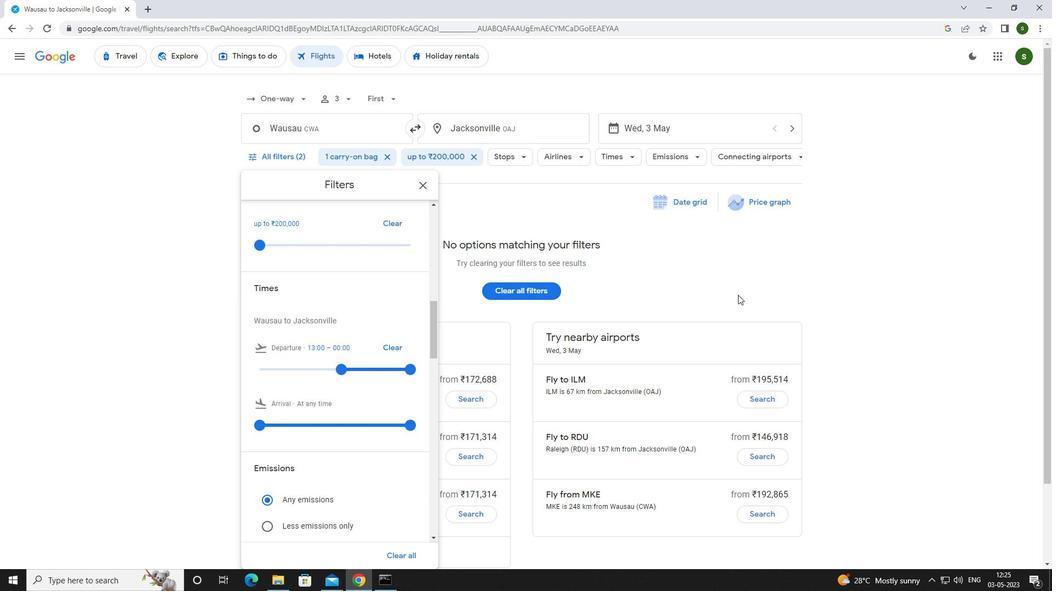 
